 Task: Research Airbnb options in Marina Horka, Belarus from 8th November, 2023 to 16th November, 2023 for 2 adults.1  bedroom having 1 bed and 1 bathroom. Property type can be hotel. Amenities needed are: washing machine. Look for 4 properties as per requirement.
Action: Mouse moved to (436, 77)
Screenshot: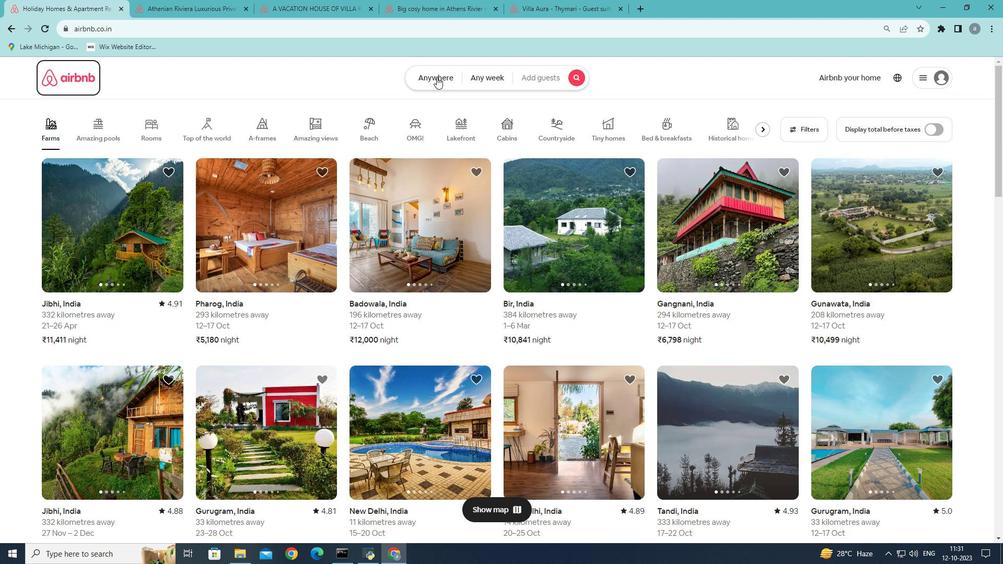 
Action: Mouse pressed left at (436, 77)
Screenshot: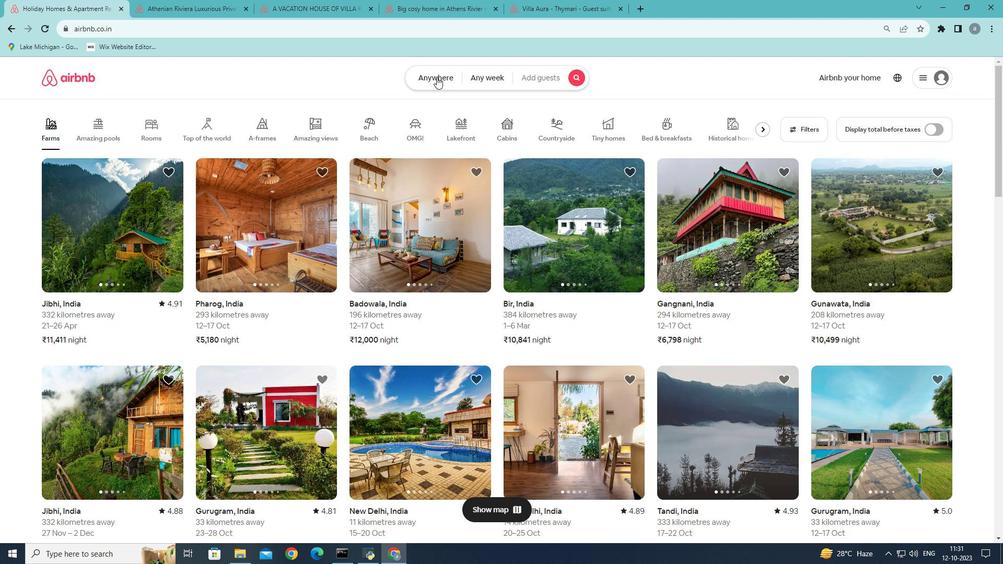 
Action: Mouse moved to (305, 119)
Screenshot: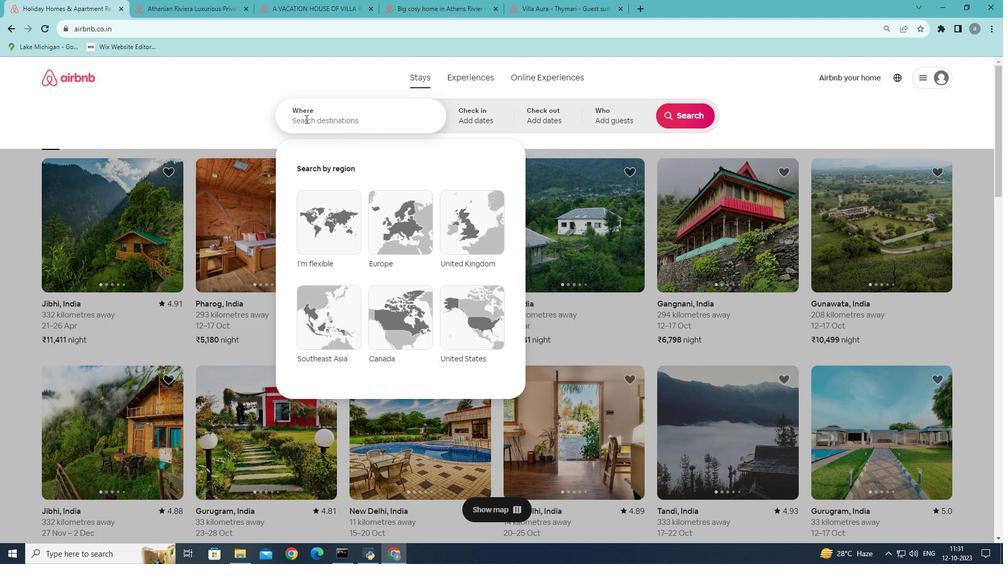 
Action: Mouse pressed left at (305, 119)
Screenshot: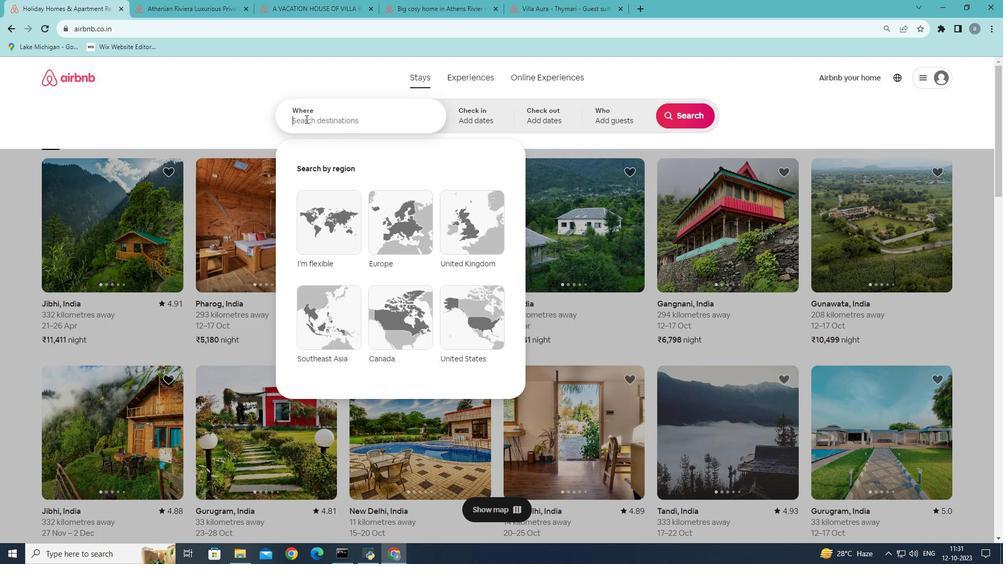 
Action: Mouse moved to (350, 110)
Screenshot: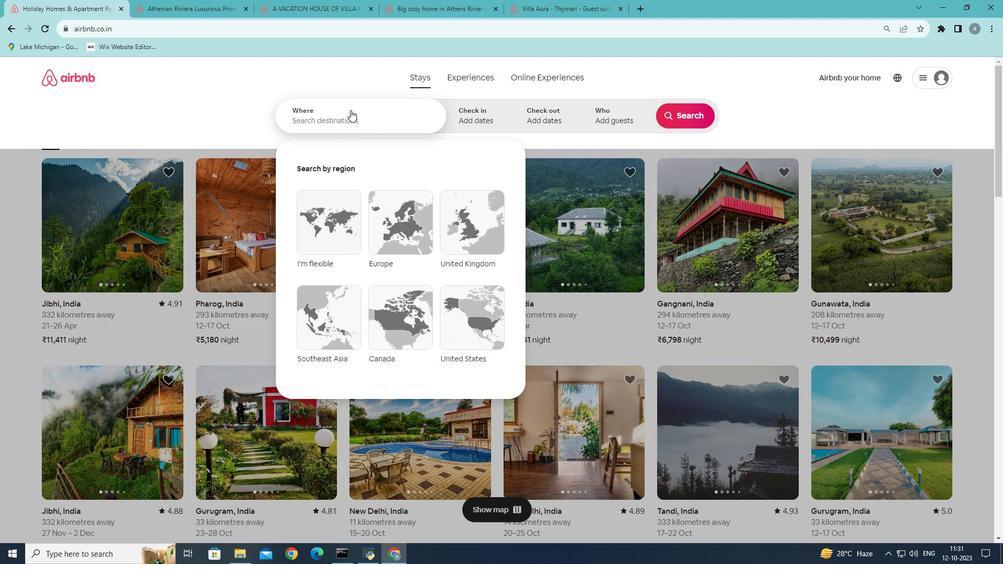 
Action: Key pressed <Key.shift><Key.shift><Key.shift>Mar<Key.space>ina<Key.space><Key.shift><Key.shift><Key.shift><Key.shift><Key.shift><Key.shift><Key.shift><Key.shift><Key.shift>Horka,
Screenshot: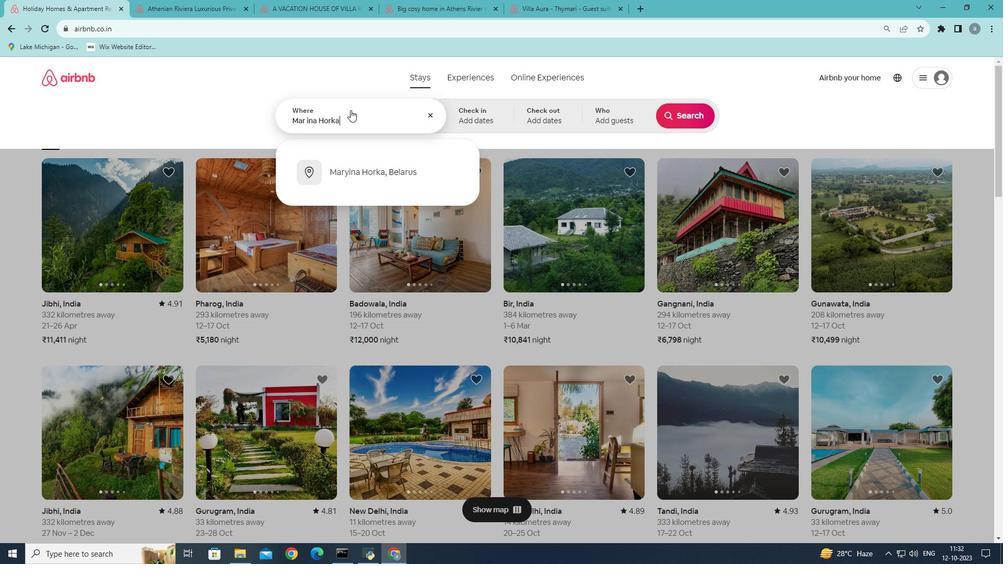 
Action: Mouse moved to (382, 173)
Screenshot: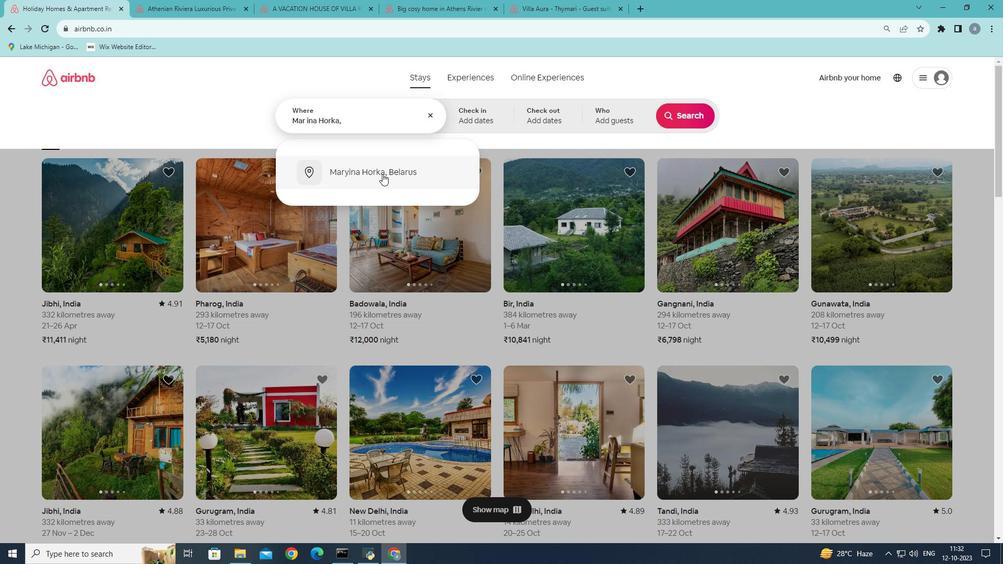 
Action: Mouse pressed left at (382, 173)
Screenshot: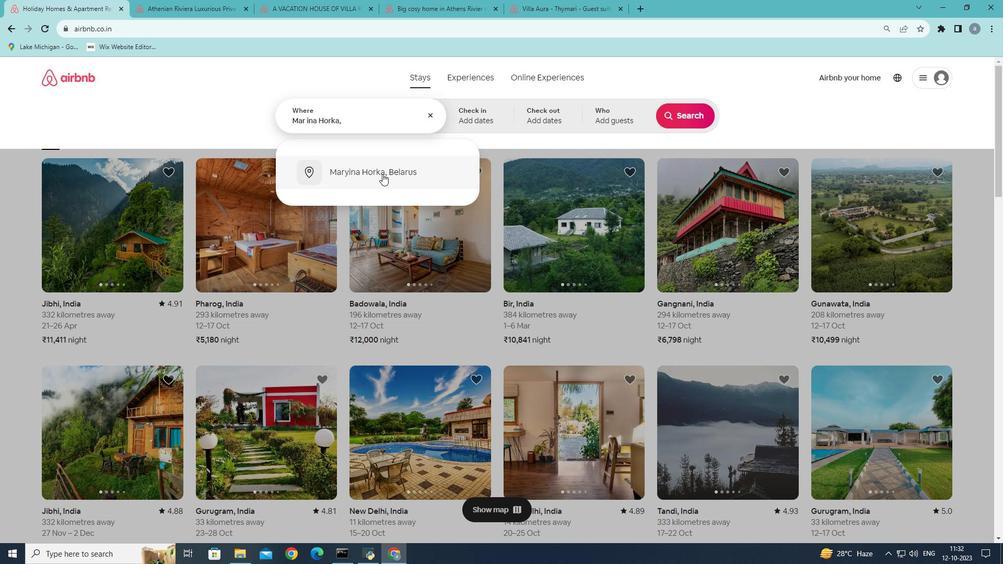 
Action: Mouse moved to (686, 201)
Screenshot: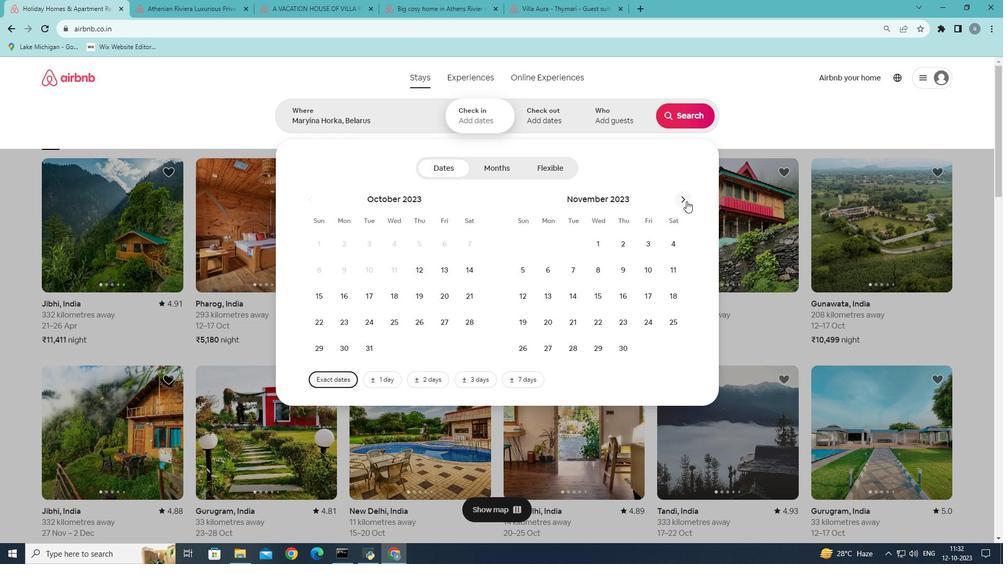 
Action: Mouse pressed left at (686, 201)
Screenshot: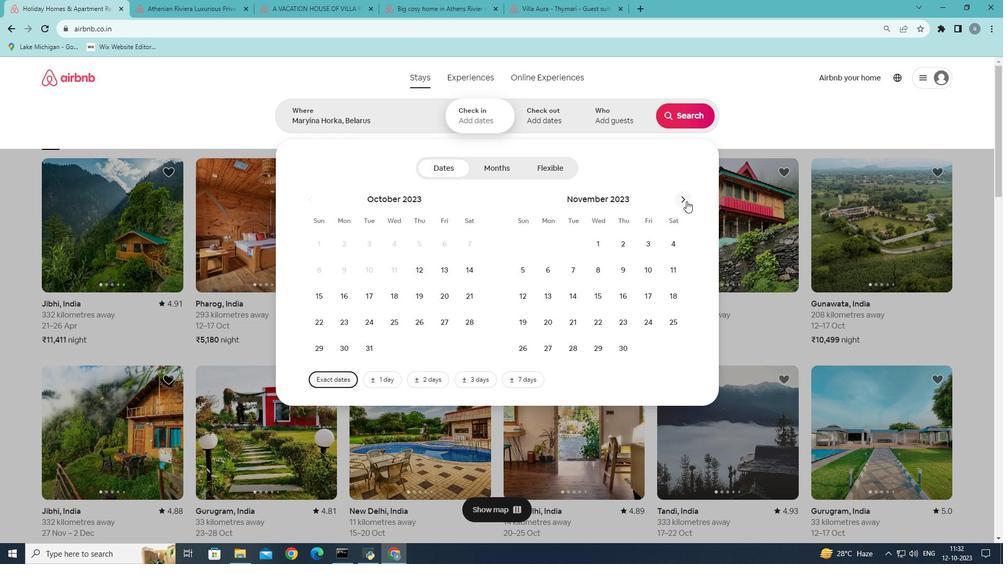 
Action: Mouse moved to (398, 272)
Screenshot: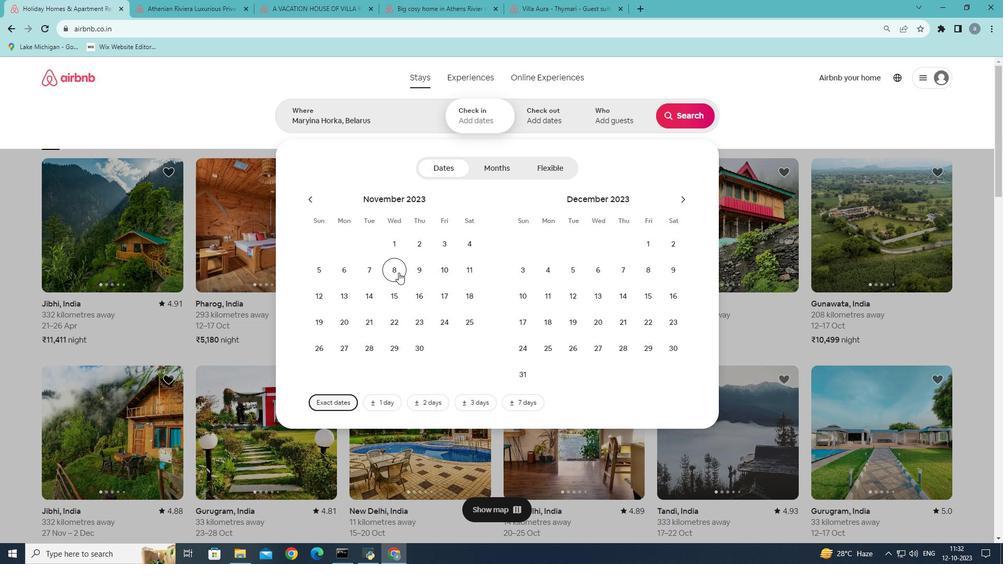 
Action: Mouse pressed left at (398, 272)
Screenshot: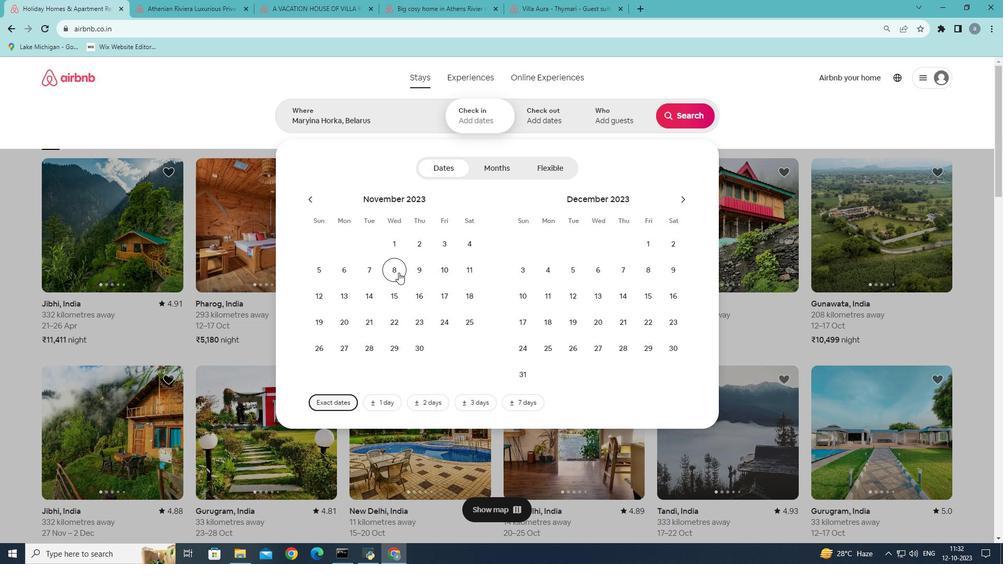 
Action: Mouse moved to (424, 294)
Screenshot: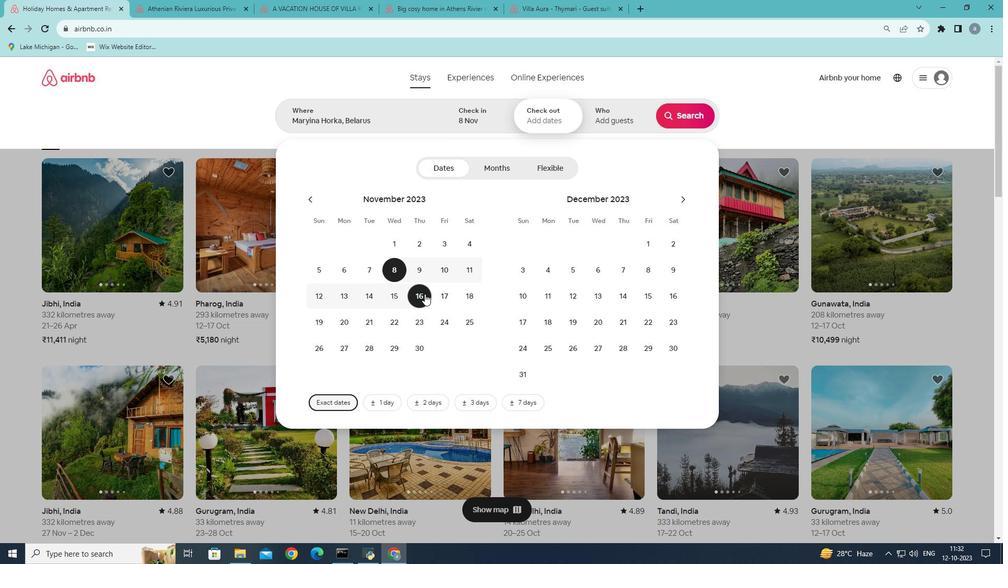 
Action: Mouse pressed left at (424, 294)
Screenshot: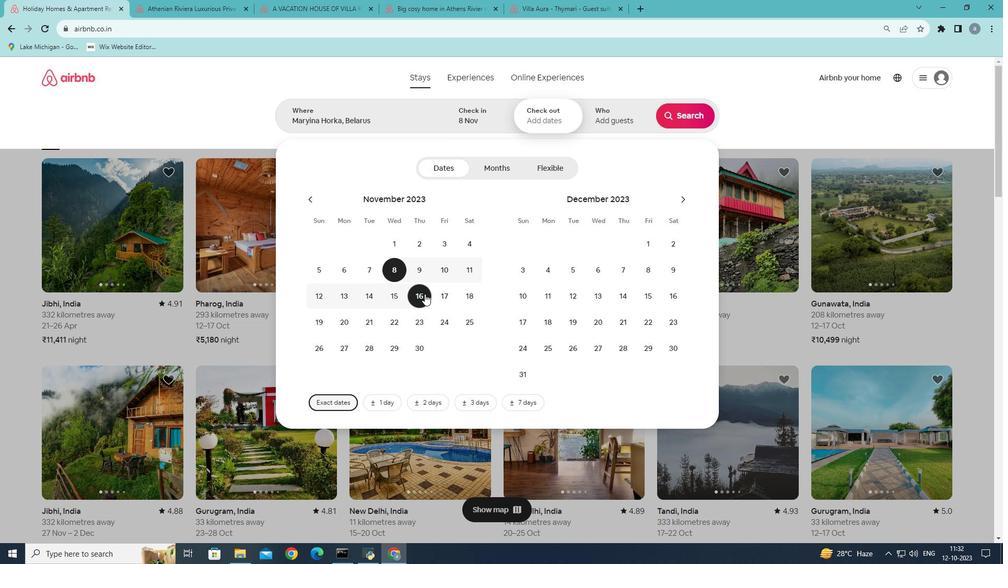 
Action: Mouse moved to (630, 121)
Screenshot: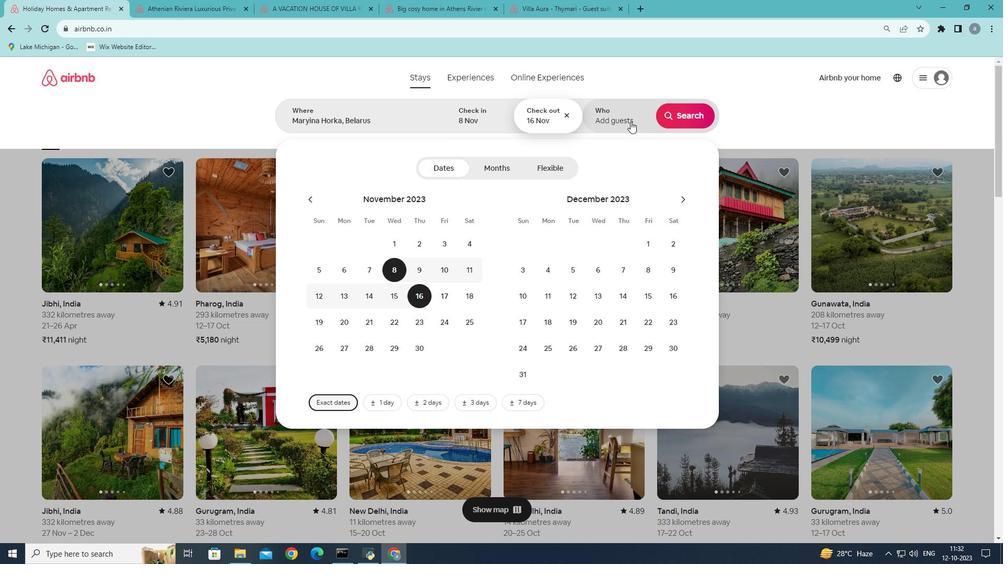 
Action: Mouse pressed left at (630, 121)
Screenshot: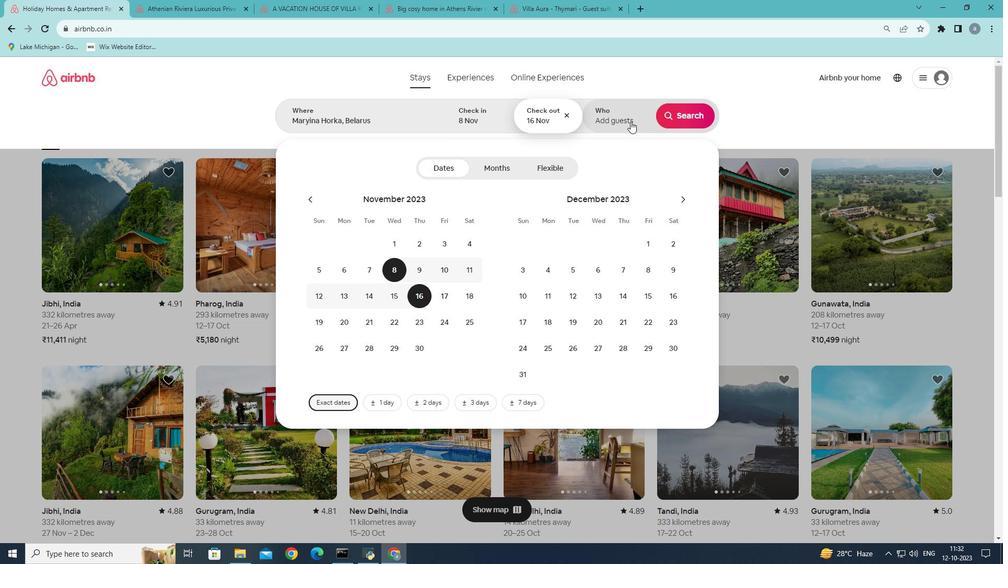 
Action: Mouse moved to (686, 170)
Screenshot: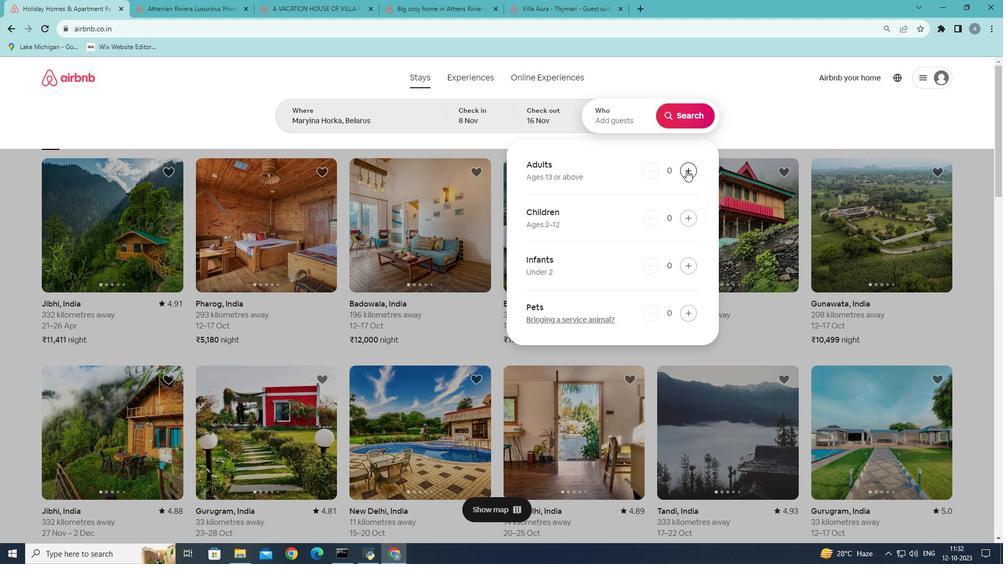 
Action: Mouse pressed left at (686, 170)
Screenshot: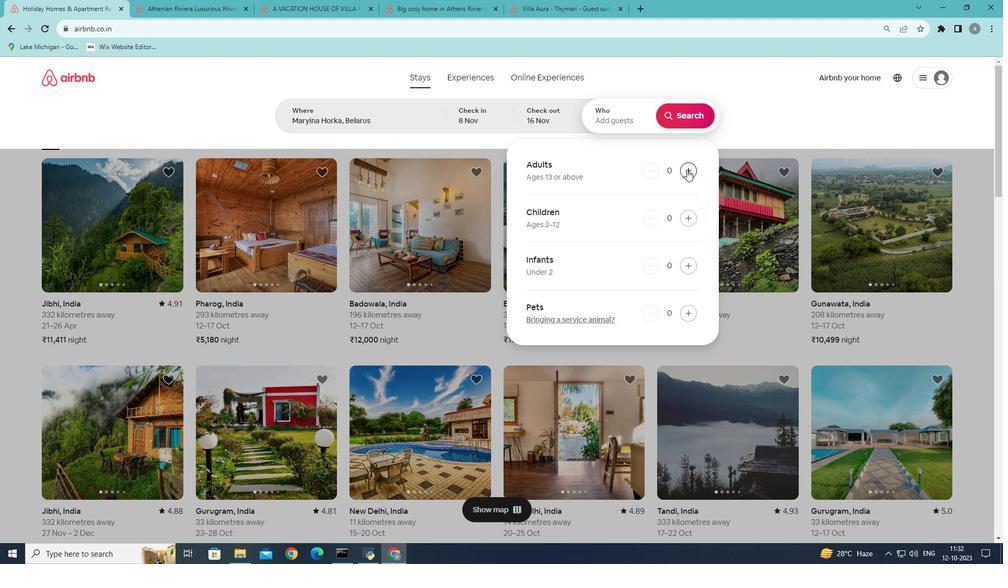 
Action: Mouse moved to (687, 169)
Screenshot: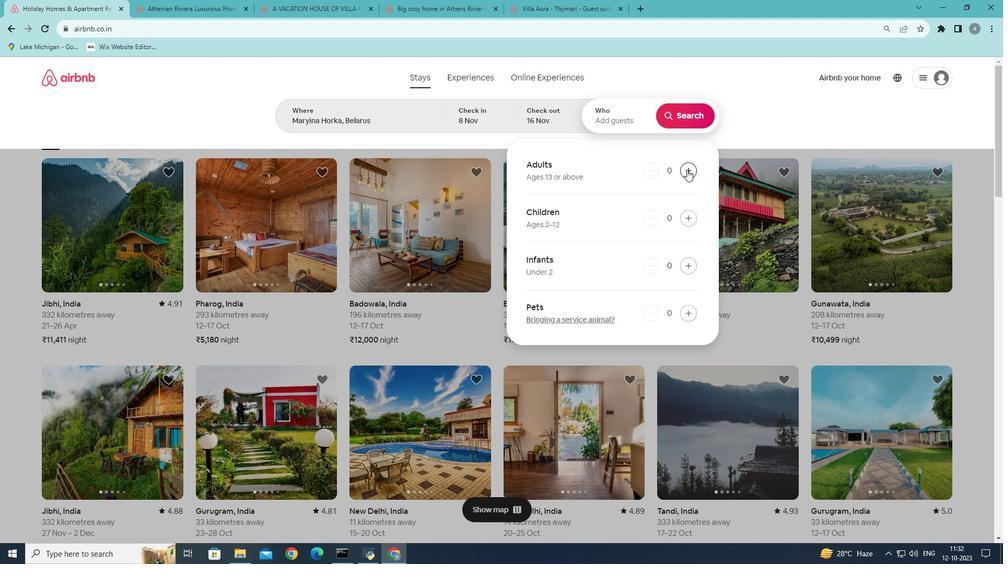 
Action: Mouse pressed left at (687, 169)
Screenshot: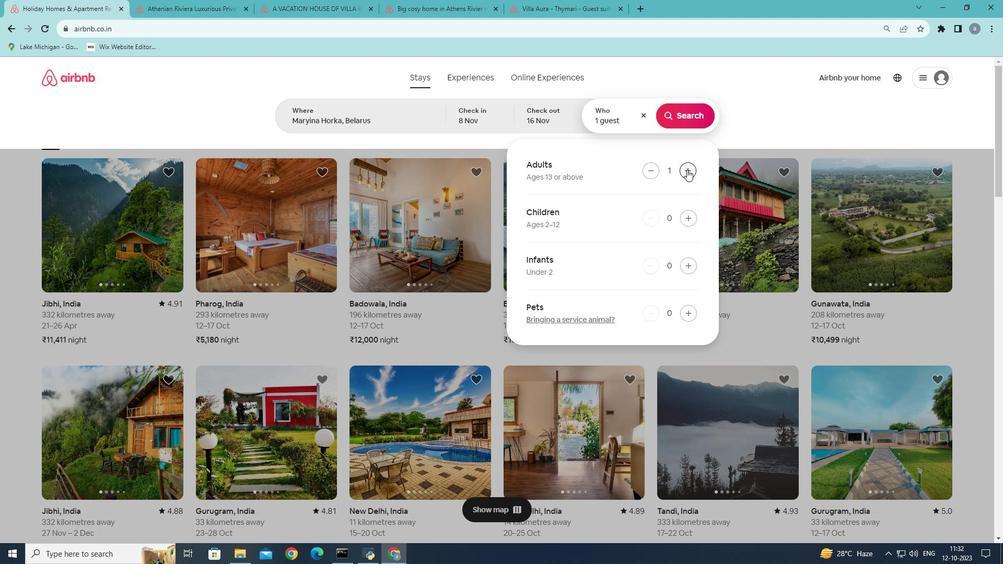 
Action: Mouse moved to (695, 117)
Screenshot: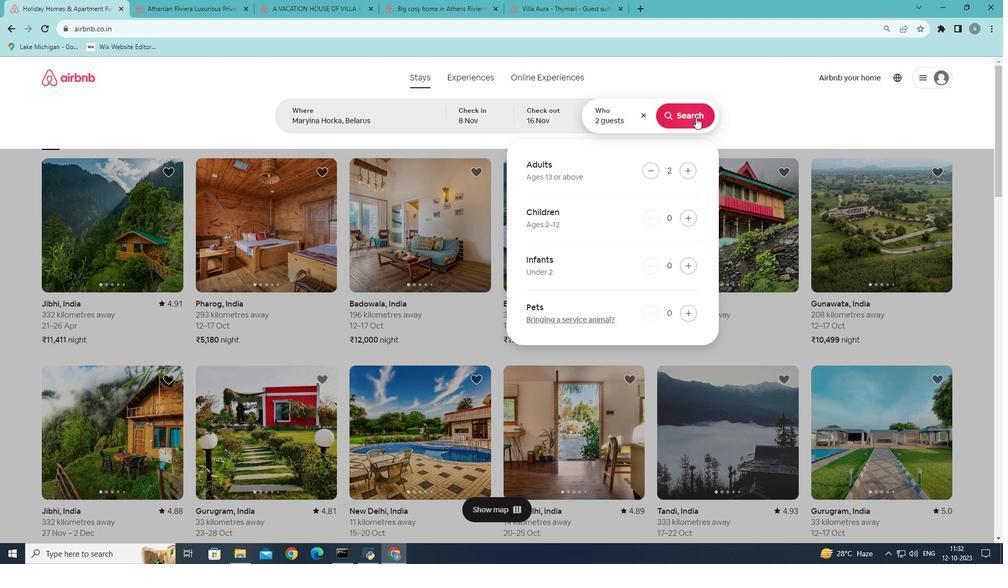 
Action: Mouse pressed left at (695, 117)
Screenshot: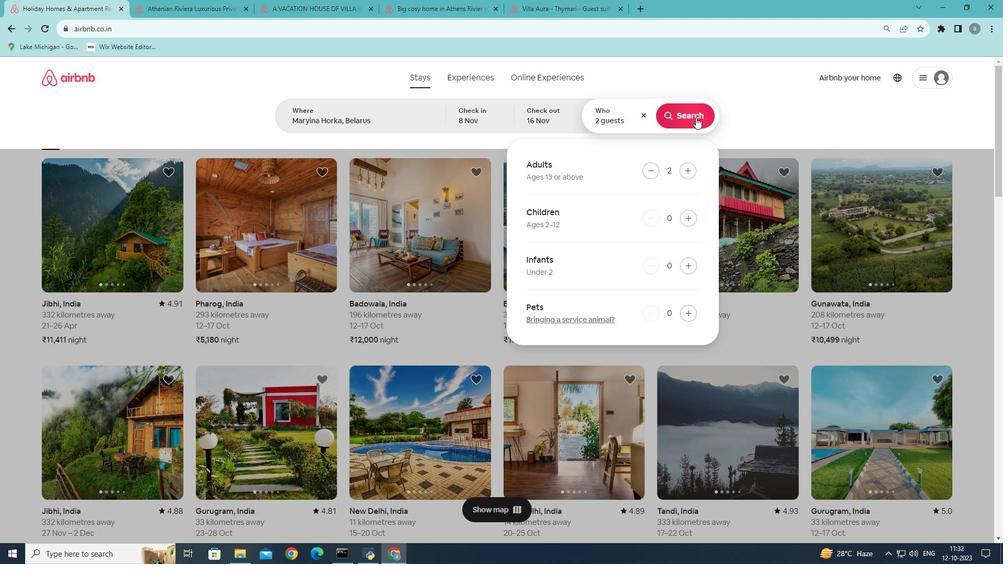 
Action: Mouse moved to (841, 123)
Screenshot: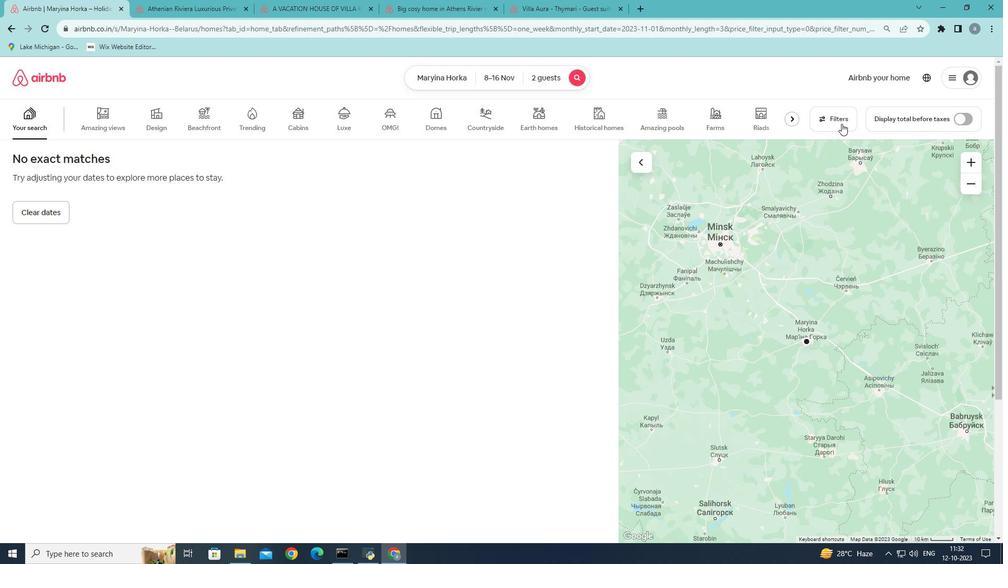 
Action: Mouse pressed left at (841, 123)
Screenshot: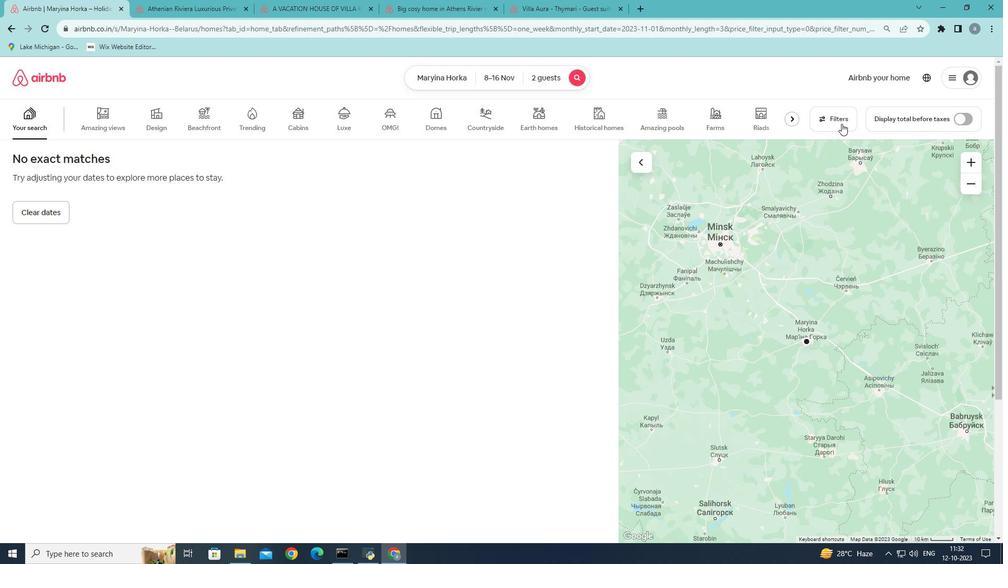 
Action: Mouse moved to (377, 411)
Screenshot: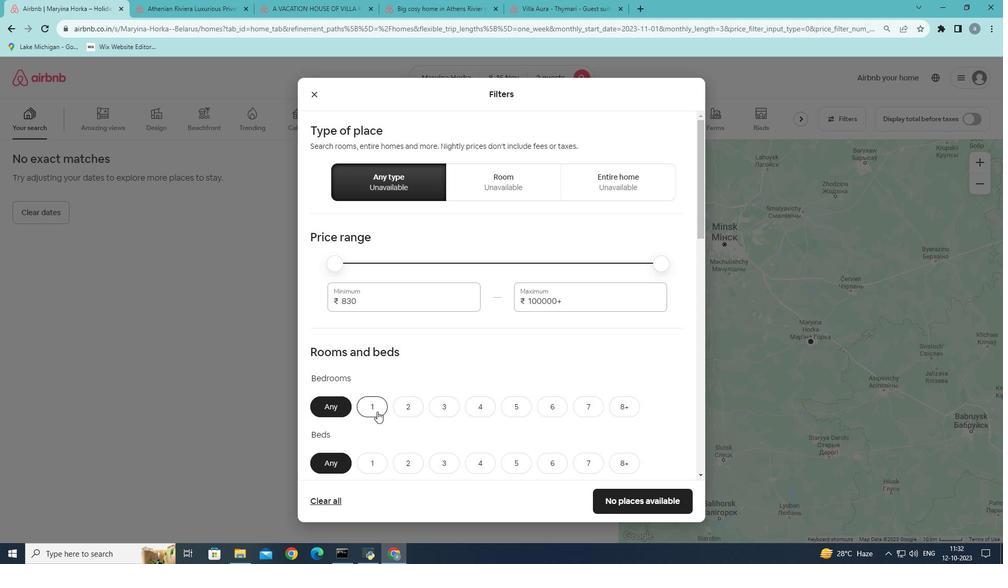 
Action: Mouse pressed left at (377, 411)
Screenshot: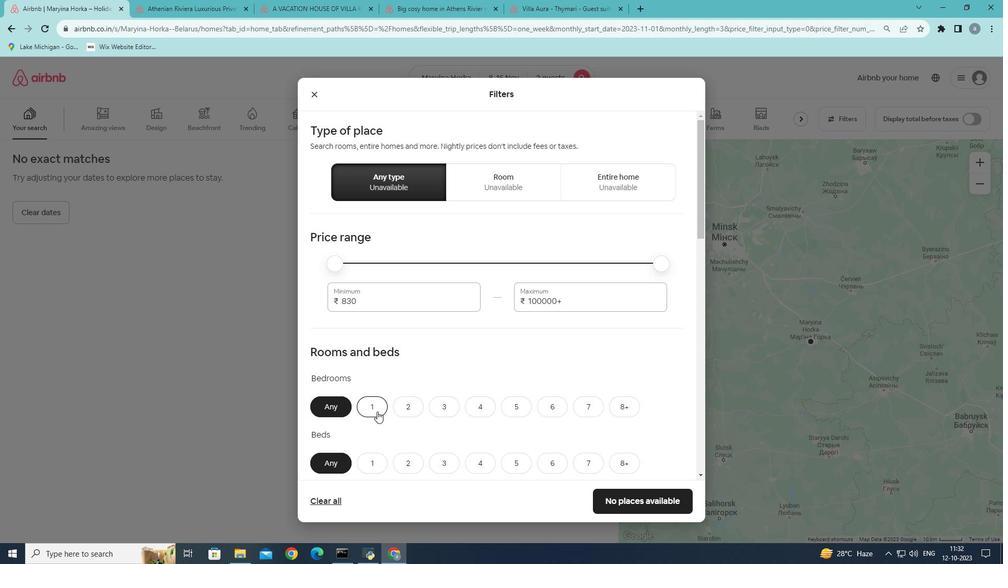 
Action: Mouse moved to (428, 385)
Screenshot: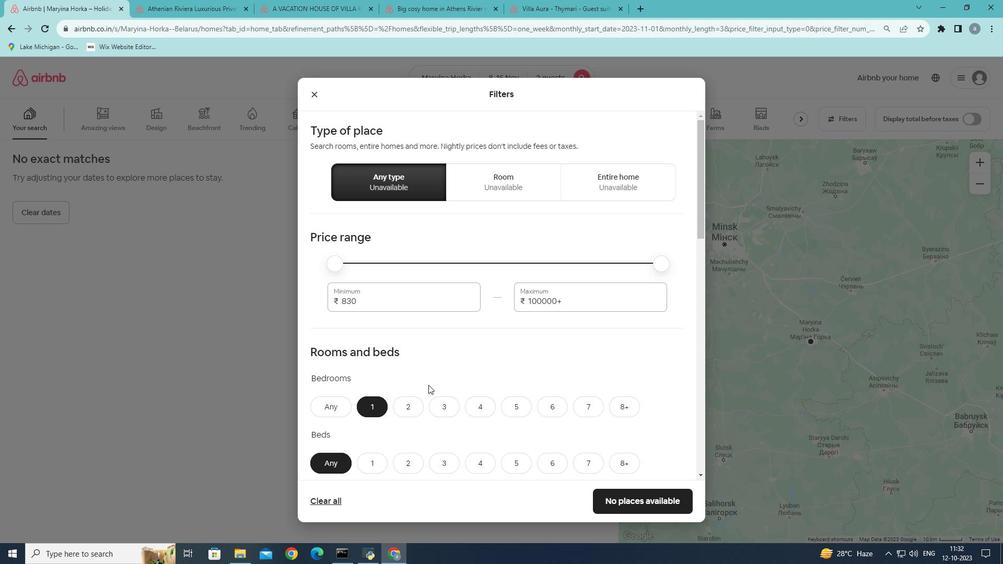 
Action: Mouse scrolled (428, 384) with delta (0, 0)
Screenshot: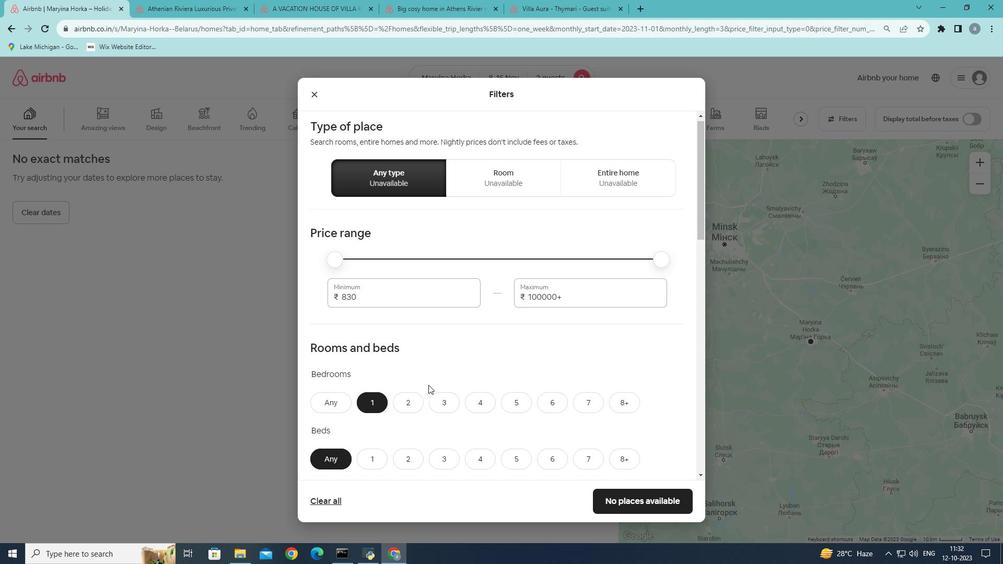 
Action: Mouse scrolled (428, 384) with delta (0, 0)
Screenshot: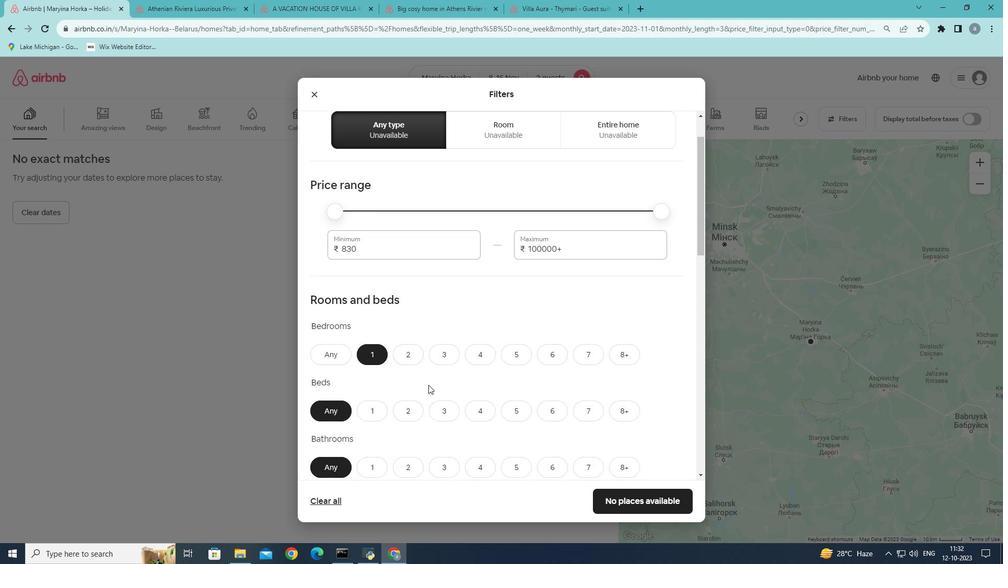 
Action: Mouse moved to (378, 360)
Screenshot: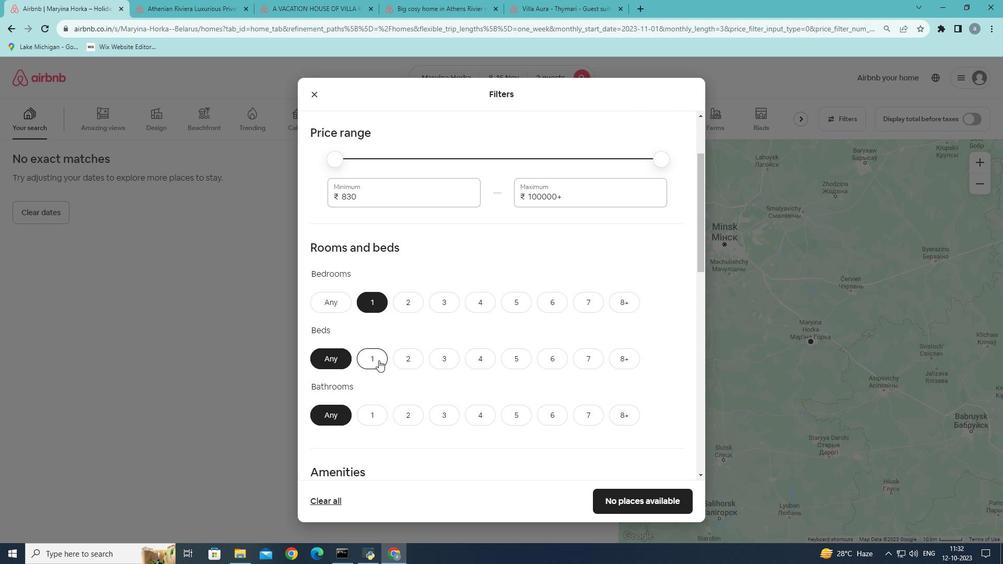 
Action: Mouse pressed left at (378, 360)
Screenshot: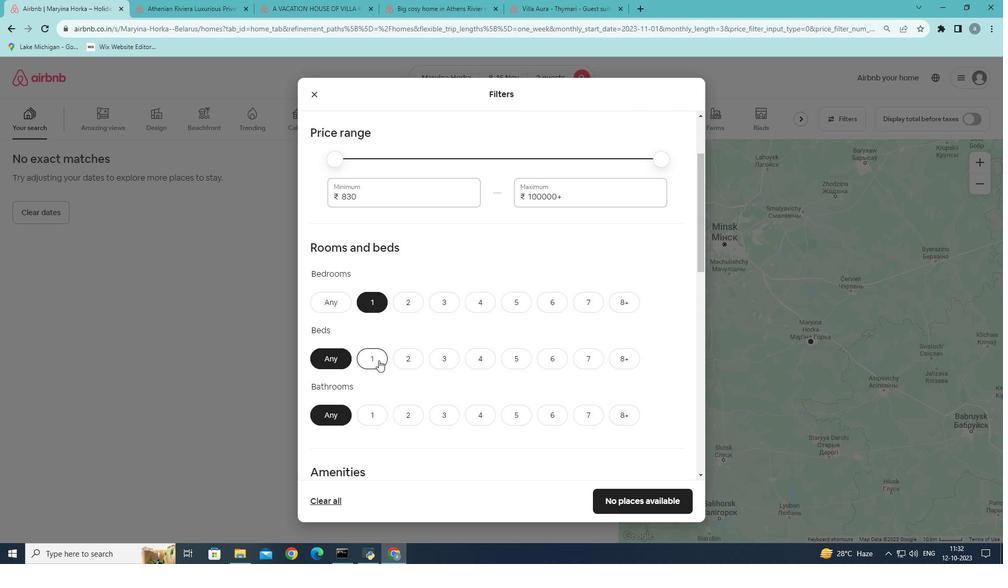 
Action: Mouse moved to (375, 415)
Screenshot: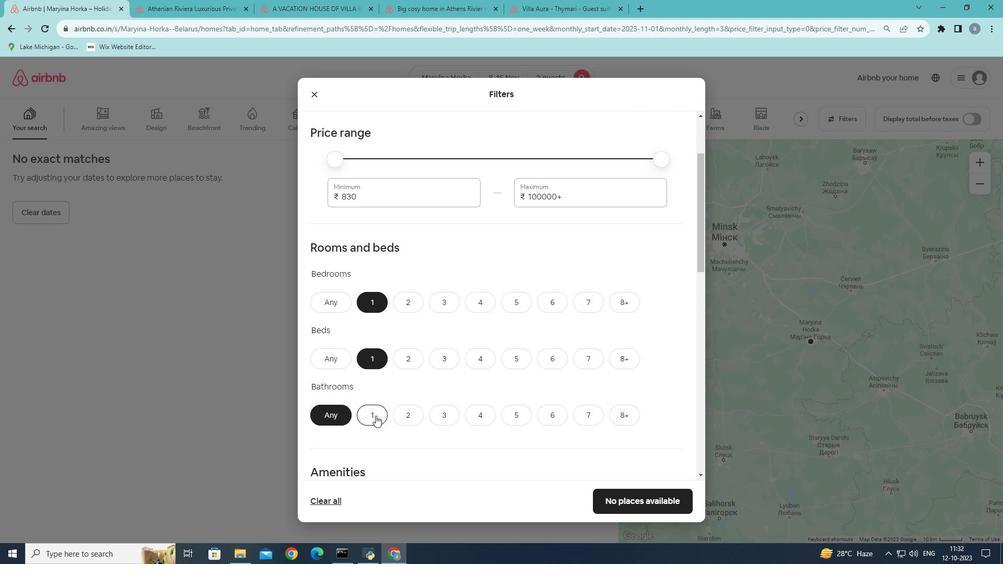 
Action: Mouse pressed left at (375, 415)
Screenshot: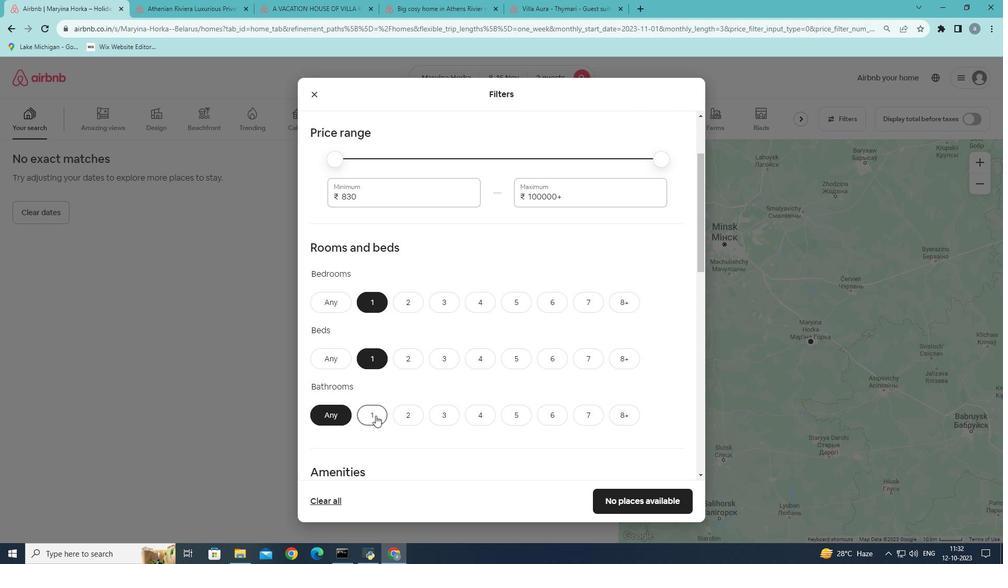 
Action: Mouse moved to (474, 384)
Screenshot: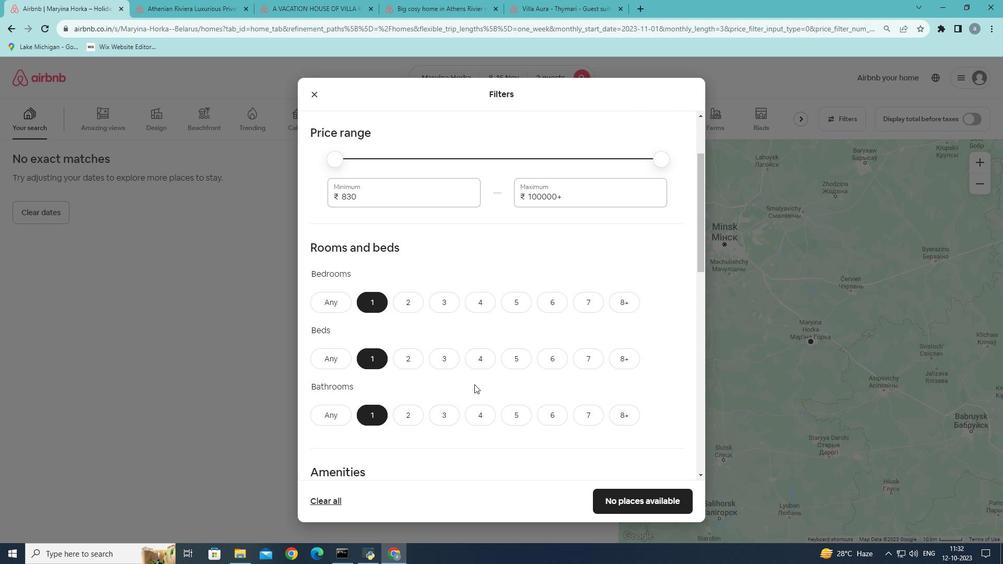 
Action: Mouse scrolled (474, 384) with delta (0, 0)
Screenshot: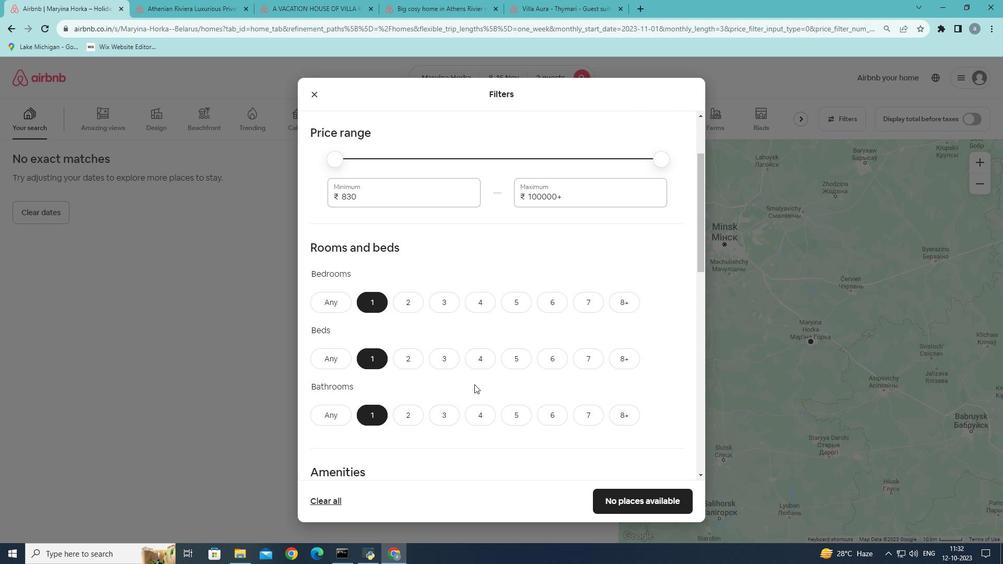 
Action: Mouse scrolled (474, 384) with delta (0, 0)
Screenshot: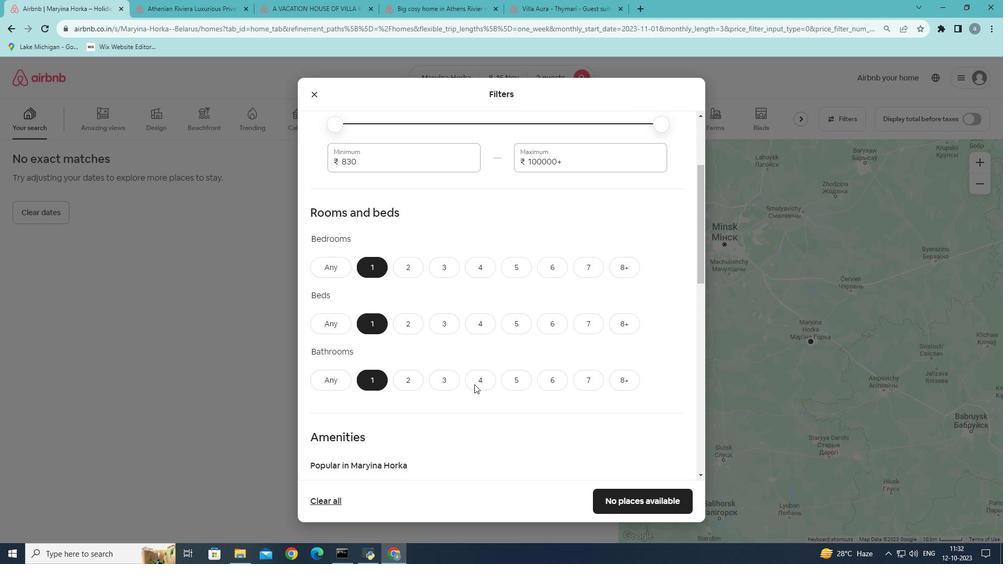 
Action: Mouse scrolled (474, 384) with delta (0, 0)
Screenshot: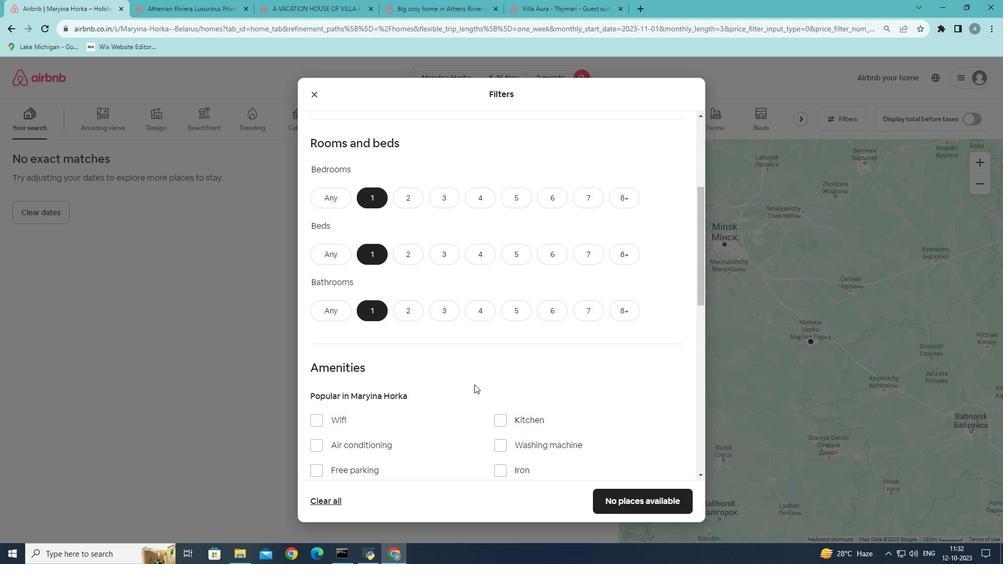 
Action: Mouse moved to (475, 383)
Screenshot: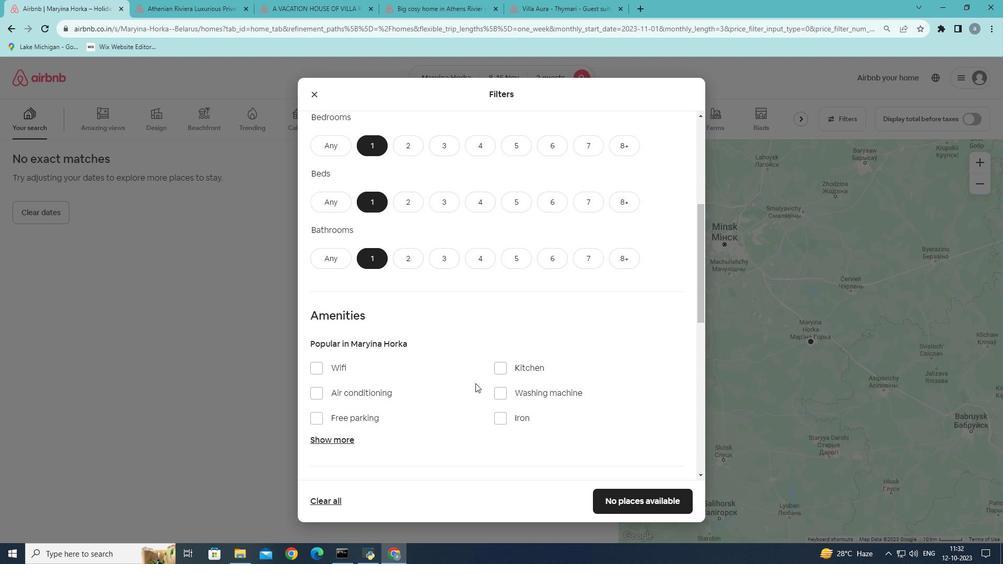 
Action: Mouse scrolled (475, 382) with delta (0, 0)
Screenshot: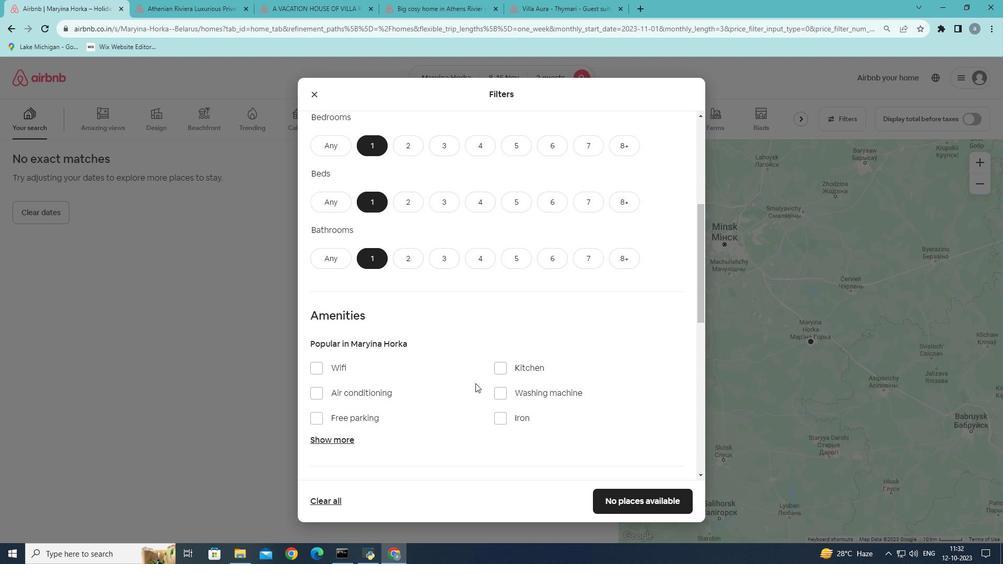 
Action: Mouse scrolled (475, 382) with delta (0, 0)
Screenshot: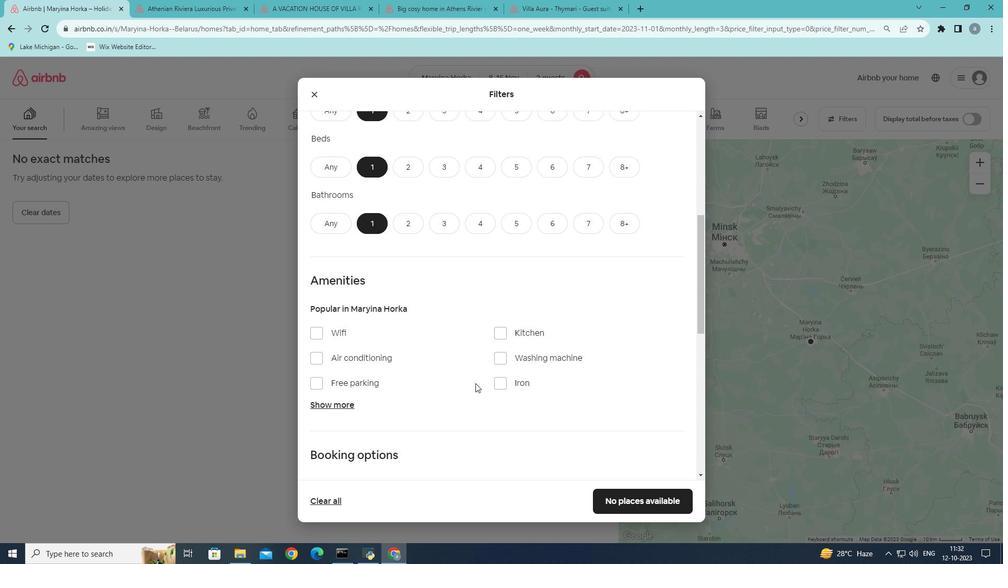 
Action: Mouse scrolled (475, 382) with delta (0, 0)
Screenshot: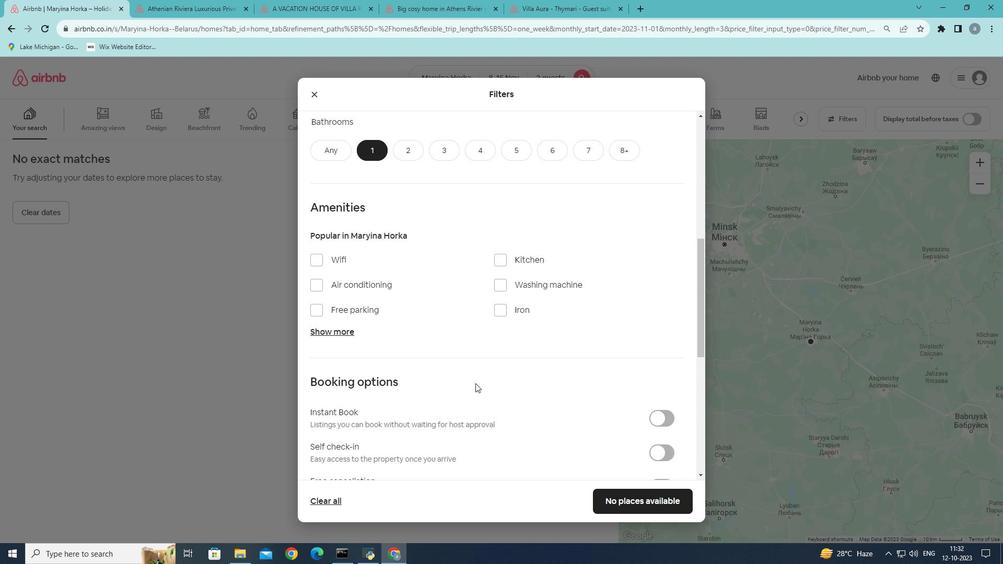 
Action: Mouse scrolled (475, 382) with delta (0, 0)
Screenshot: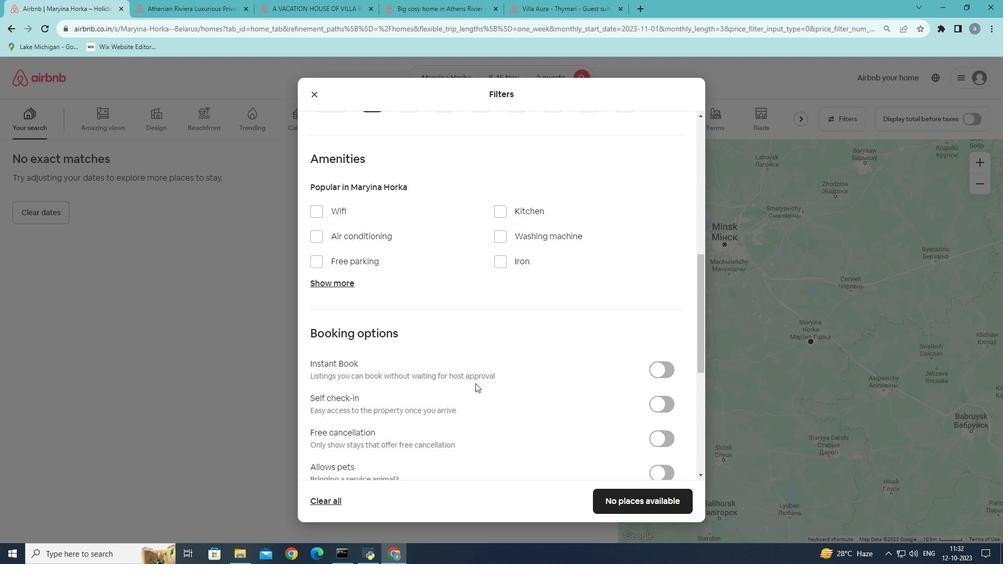 
Action: Mouse scrolled (475, 382) with delta (0, 0)
Screenshot: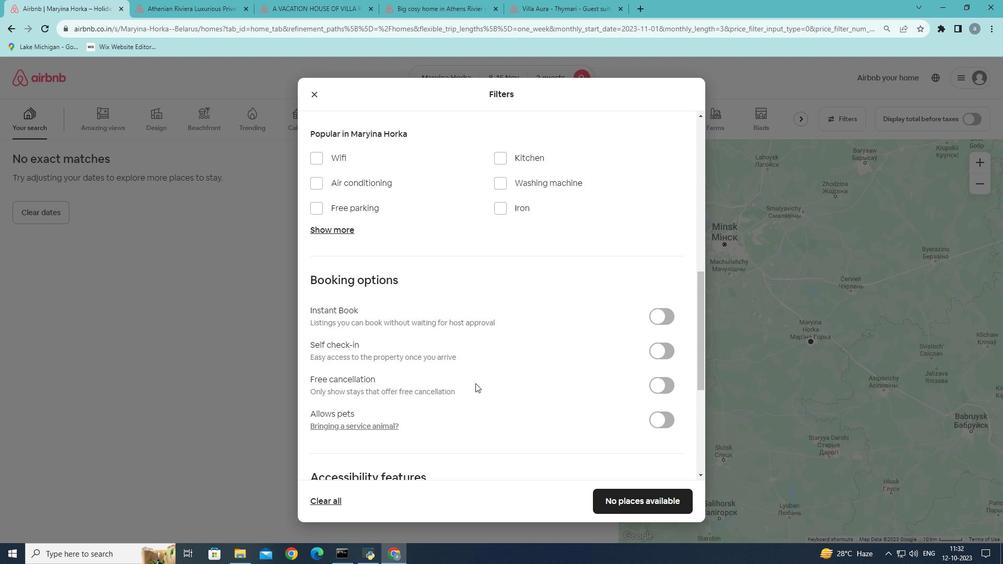 
Action: Mouse moved to (475, 383)
Screenshot: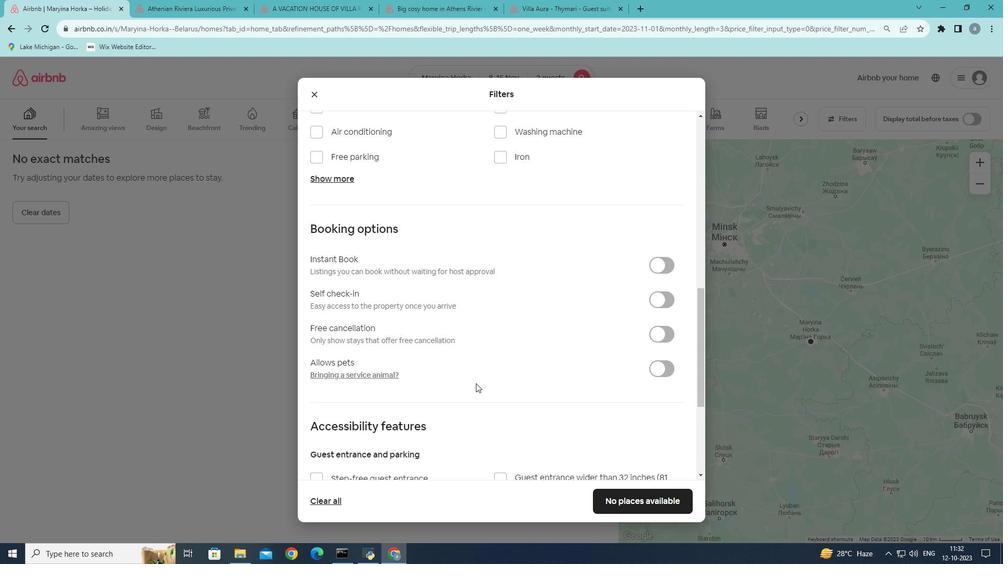 
Action: Mouse scrolled (475, 384) with delta (0, 0)
Screenshot: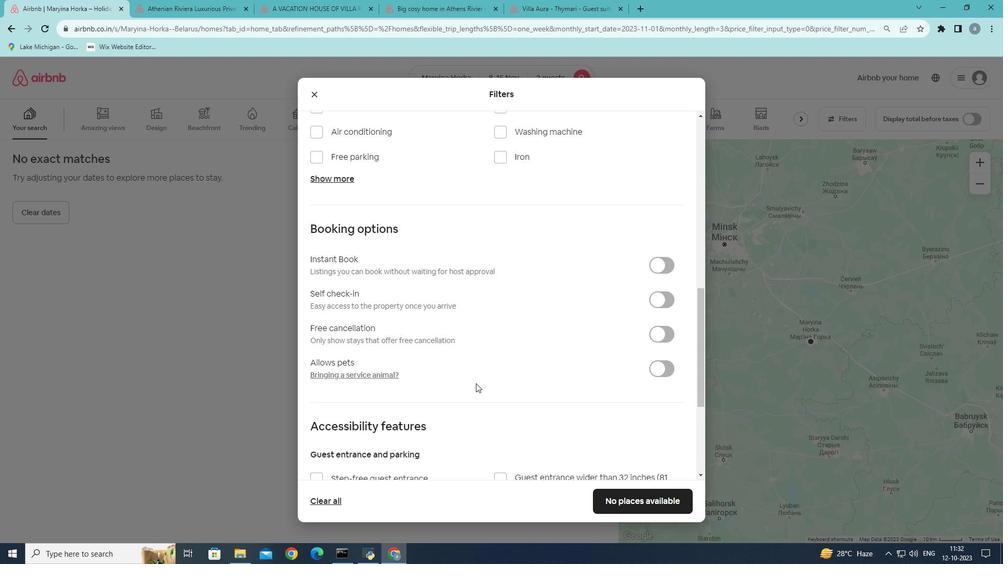 
Action: Mouse scrolled (475, 384) with delta (0, 0)
Screenshot: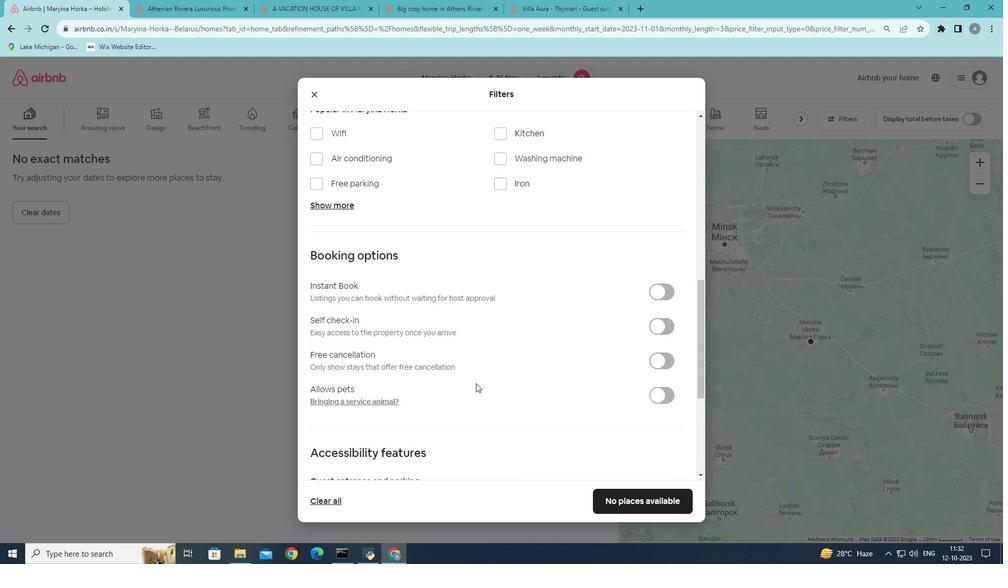 
Action: Mouse scrolled (475, 384) with delta (0, 0)
Screenshot: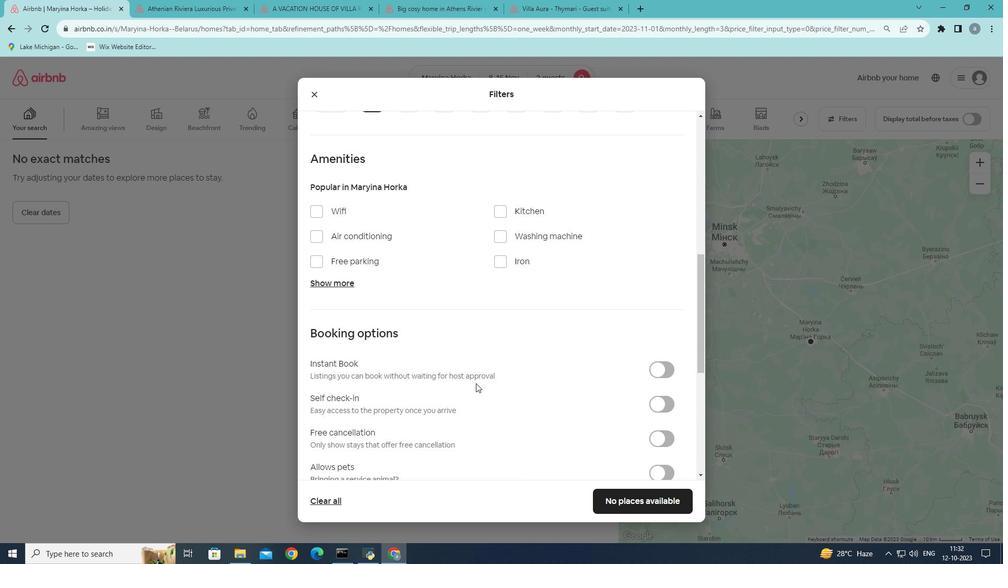
Action: Mouse scrolled (475, 384) with delta (0, 0)
Screenshot: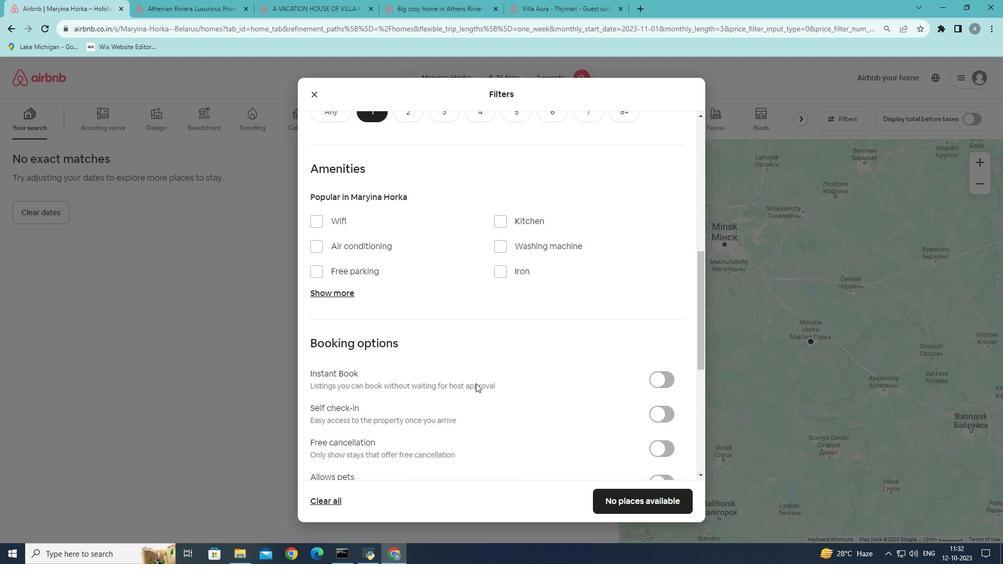 
Action: Mouse scrolled (475, 384) with delta (0, 0)
Screenshot: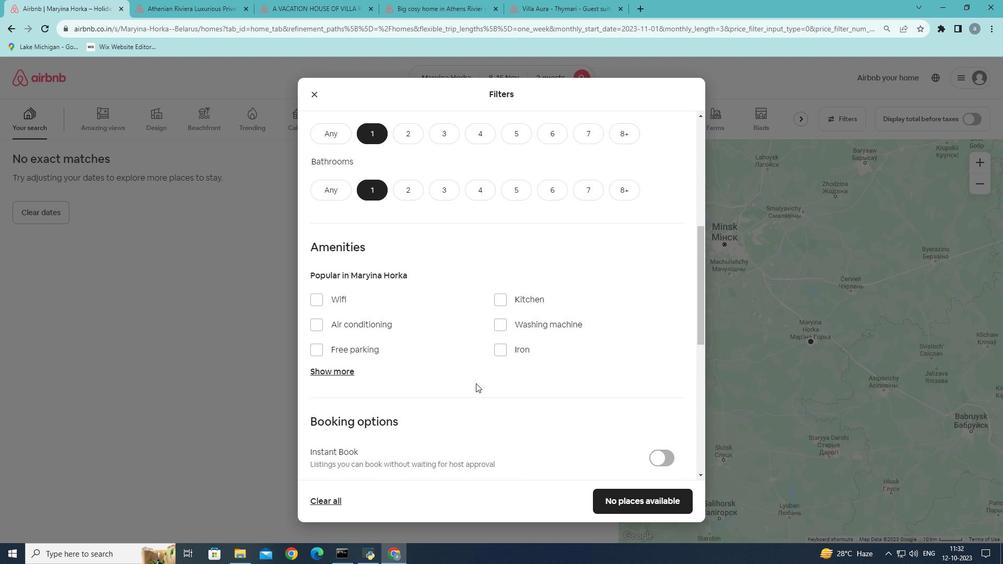 
Action: Mouse moved to (501, 392)
Screenshot: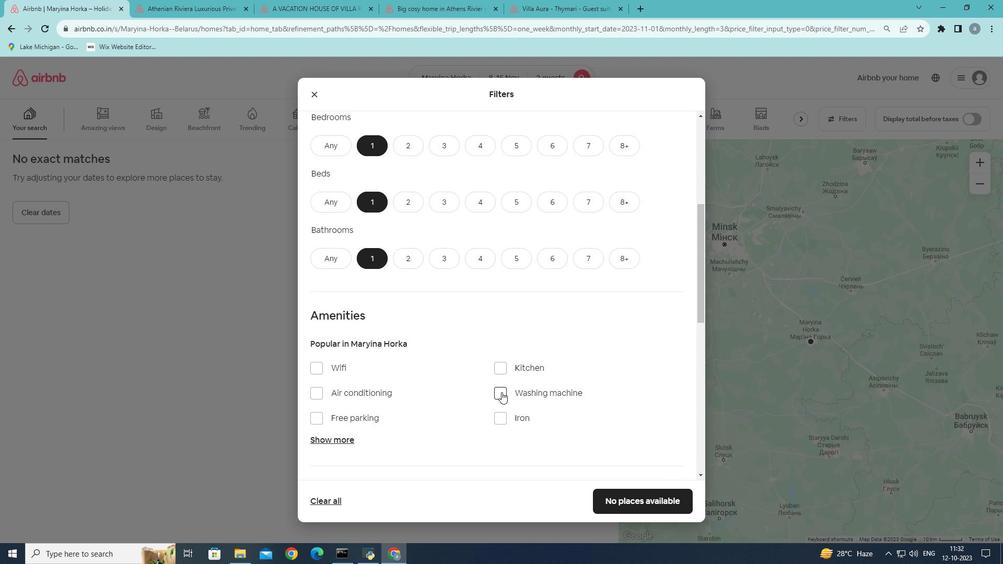 
Action: Mouse pressed left at (501, 392)
Screenshot: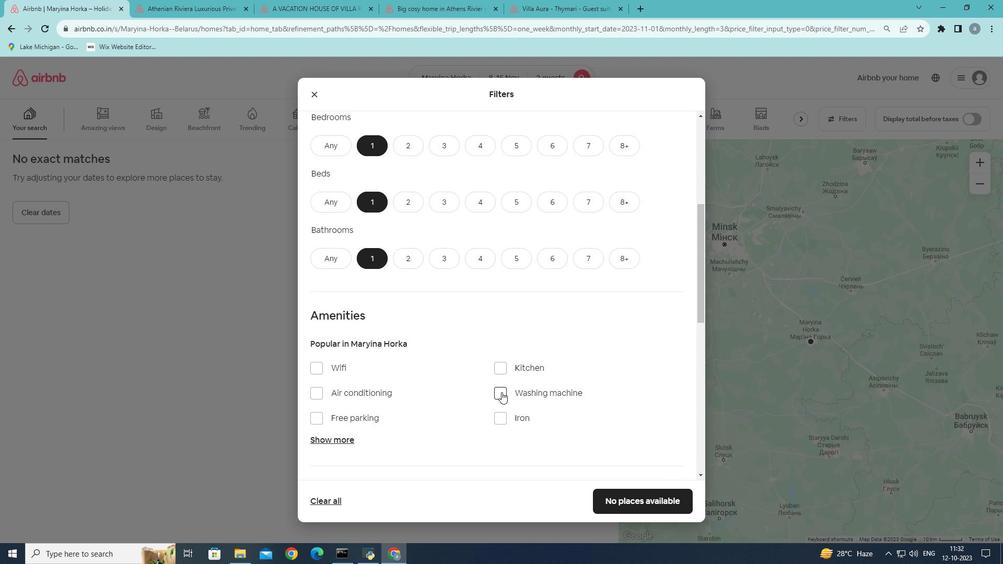 
Action: Mouse moved to (443, 390)
Screenshot: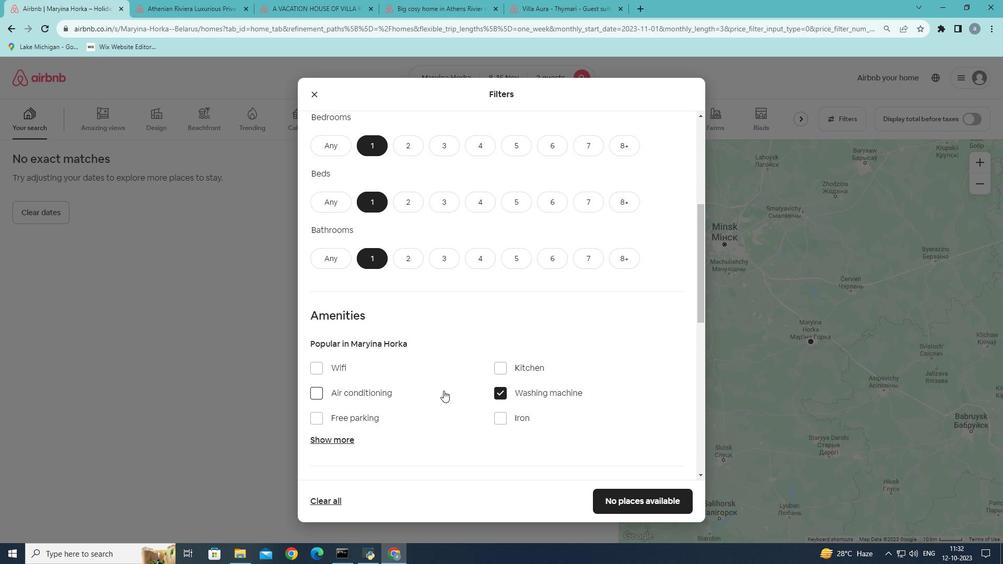 
Action: Mouse scrolled (443, 390) with delta (0, 0)
Screenshot: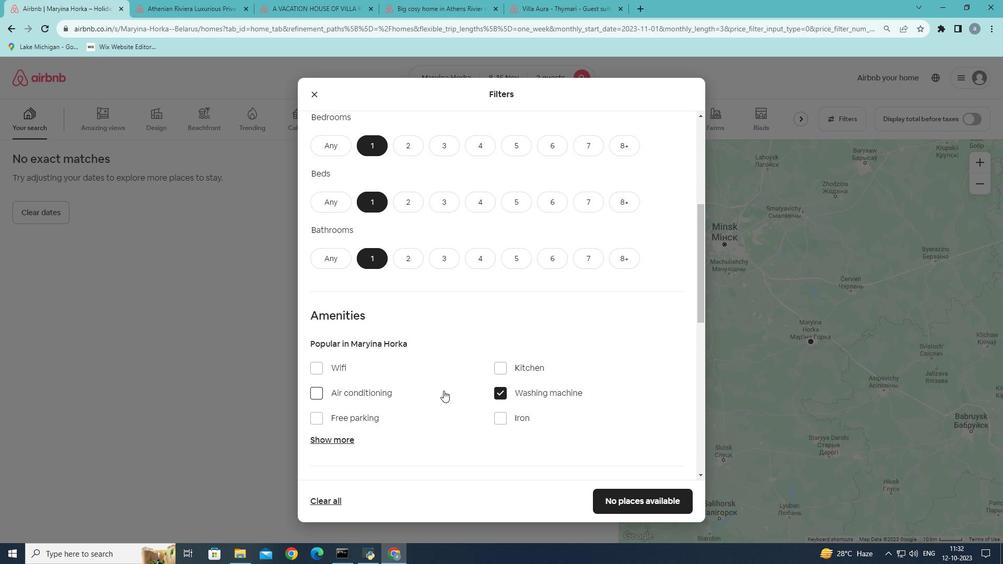 
Action: Mouse scrolled (443, 390) with delta (0, 0)
Screenshot: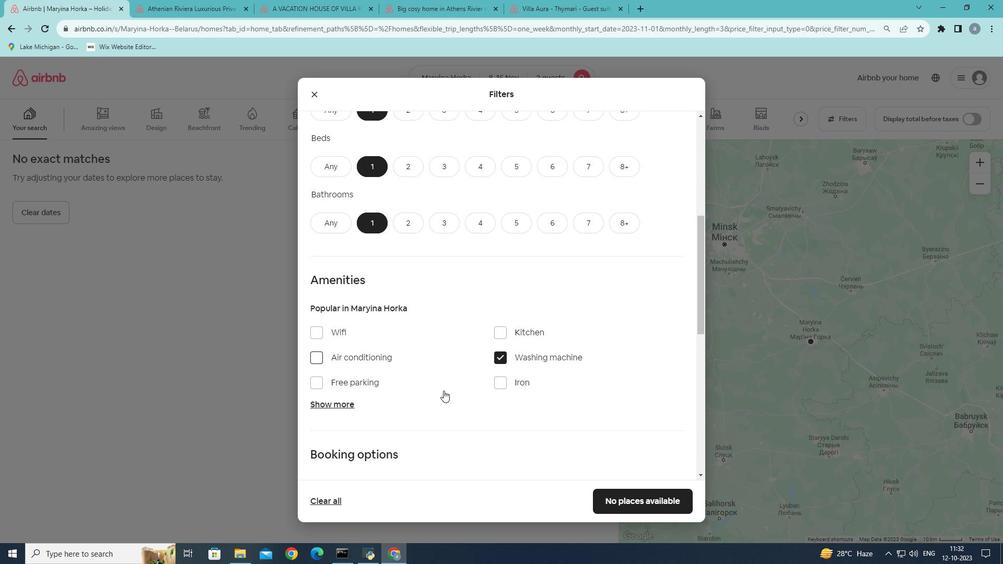 
Action: Mouse scrolled (443, 390) with delta (0, 0)
Screenshot: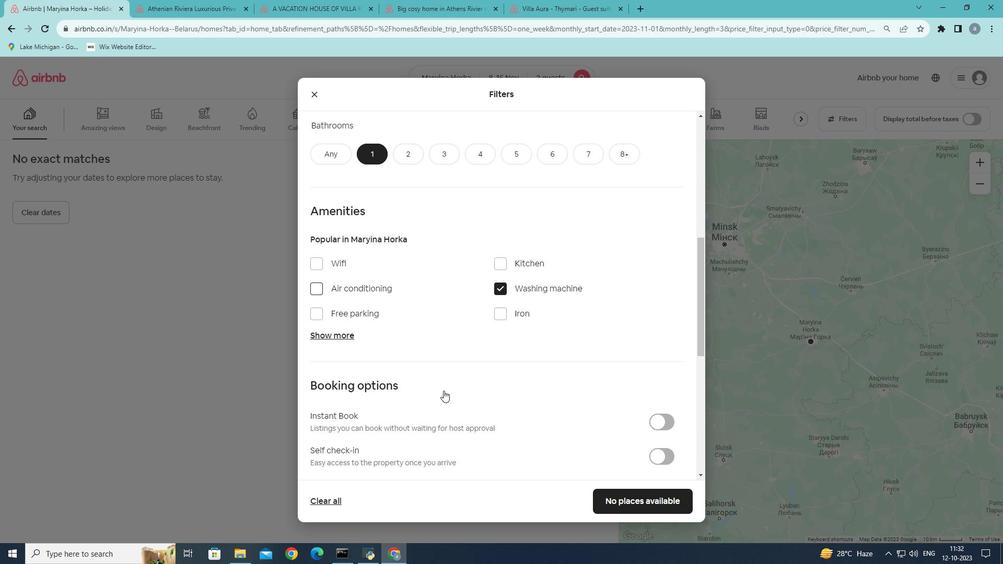 
Action: Mouse moved to (444, 388)
Screenshot: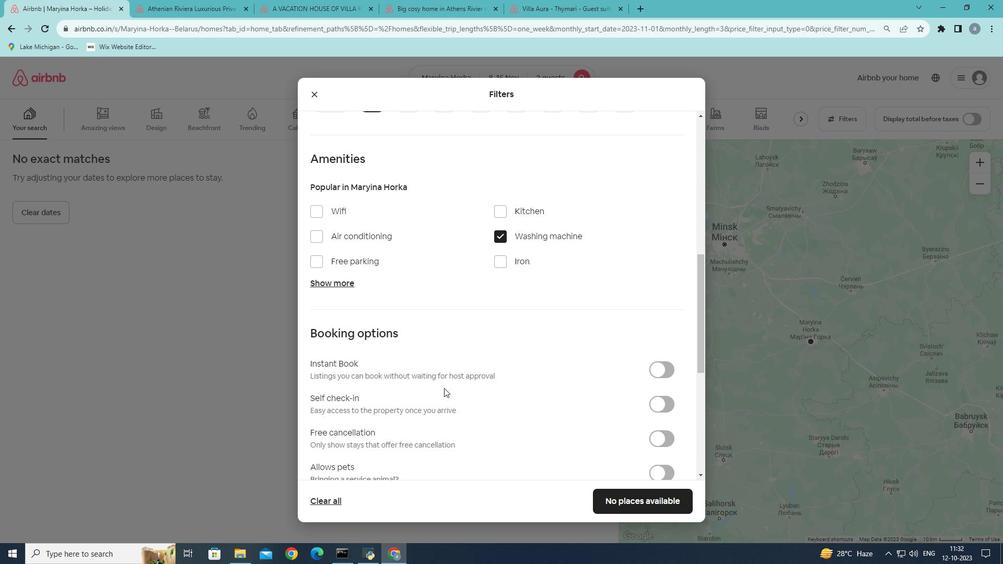 
Action: Mouse scrolled (444, 387) with delta (0, 0)
Screenshot: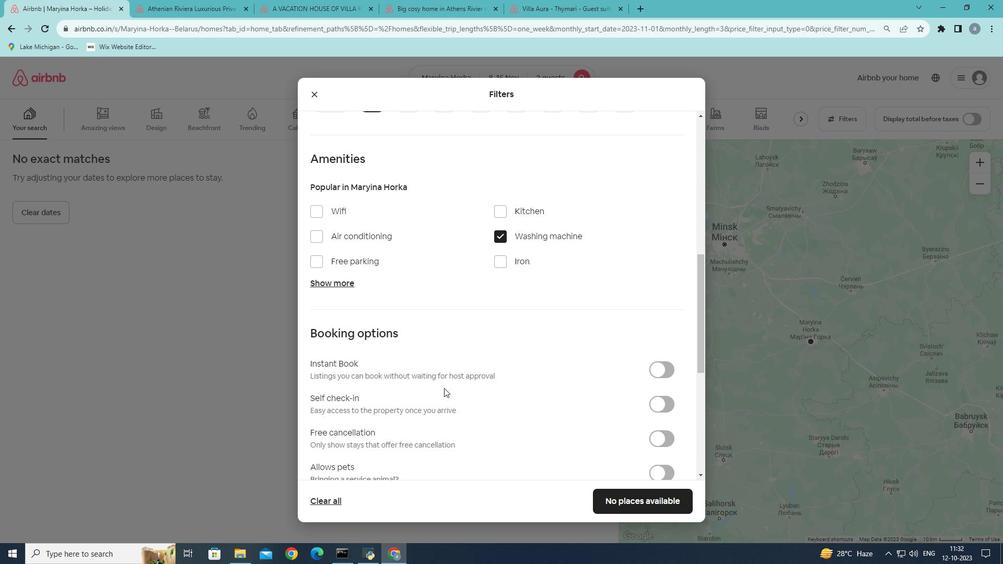 
Action: Mouse scrolled (444, 387) with delta (0, 0)
Screenshot: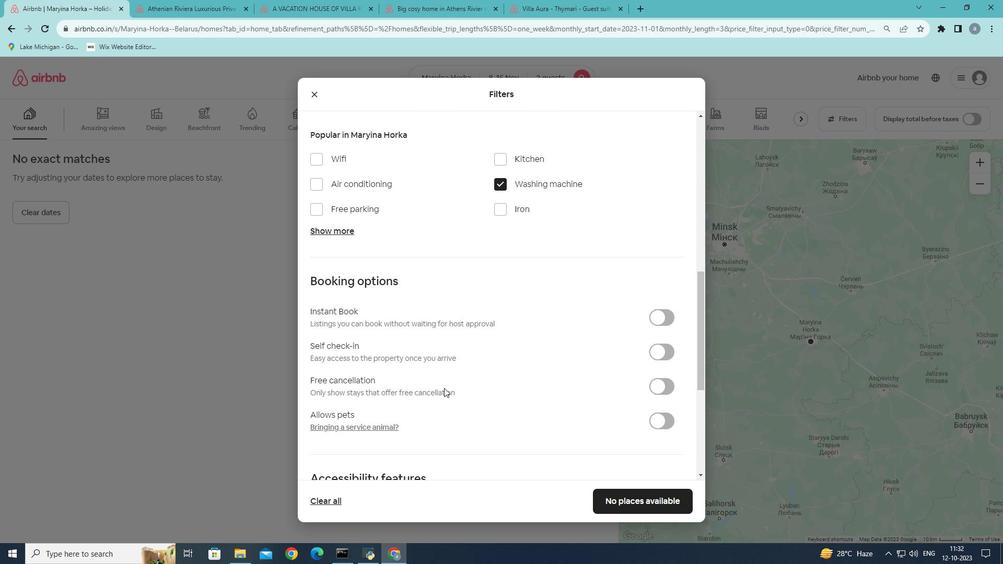 
Action: Mouse scrolled (444, 387) with delta (0, 0)
Screenshot: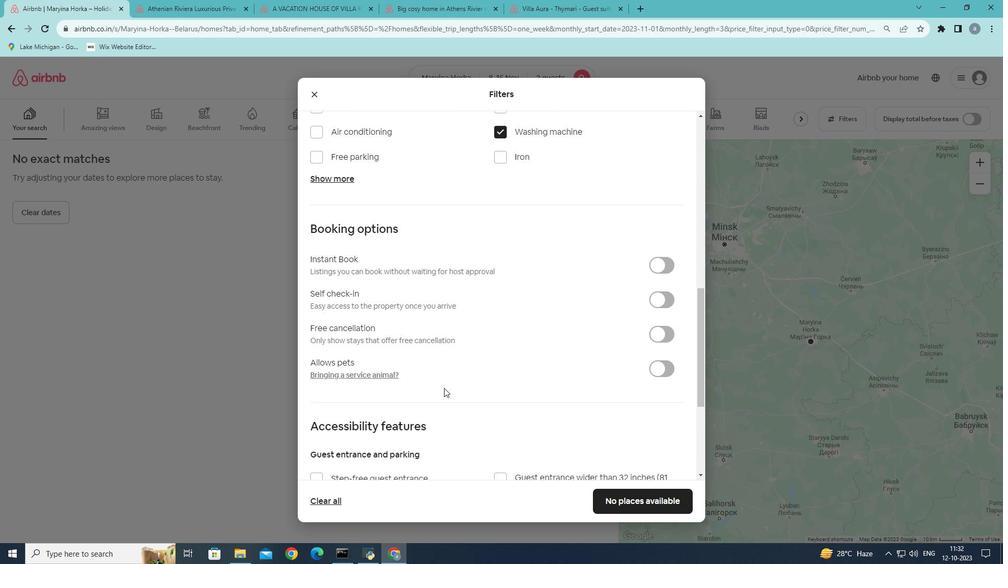 
Action: Mouse moved to (649, 501)
Screenshot: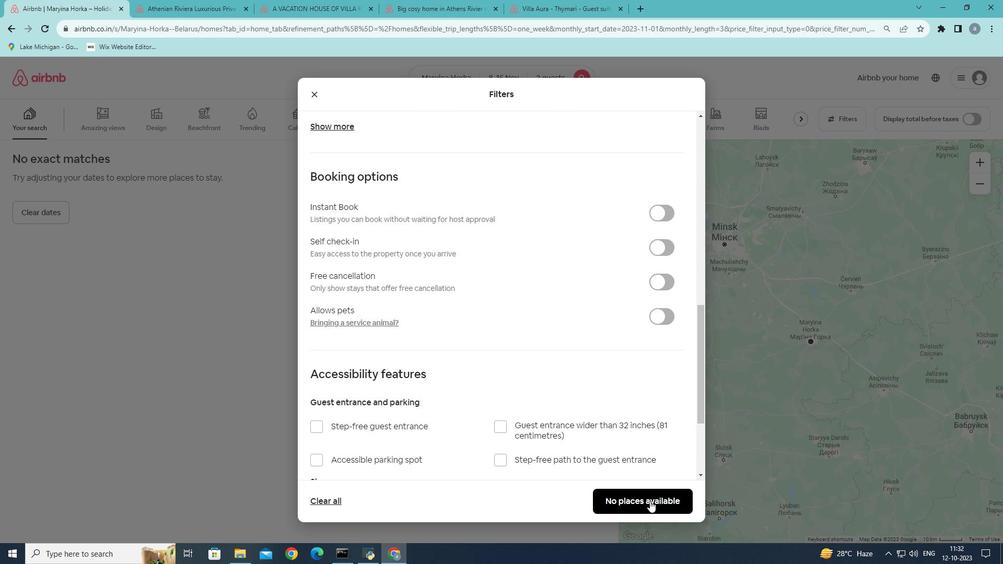 
Action: Mouse pressed left at (649, 501)
Screenshot: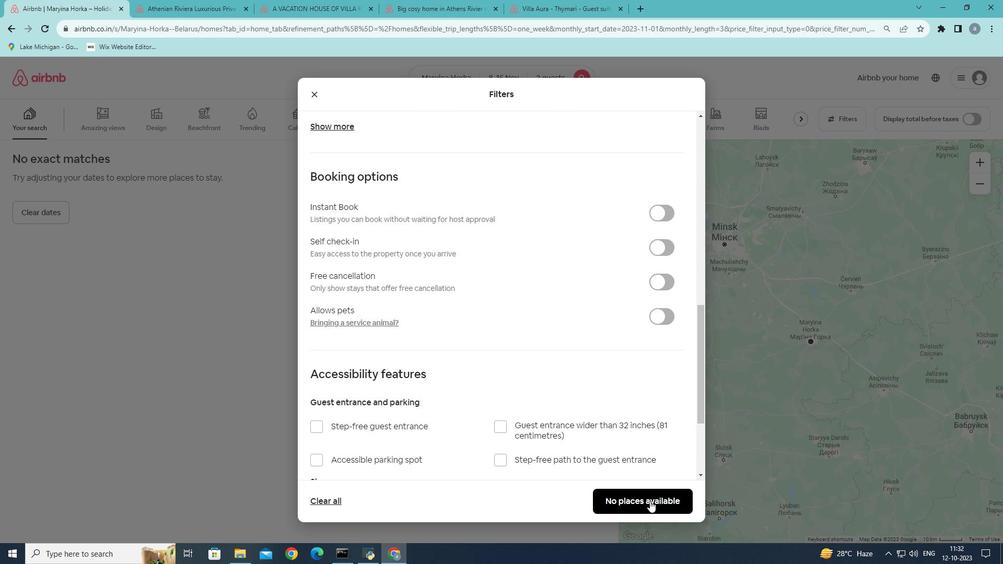 
Action: Mouse moved to (649, 499)
Screenshot: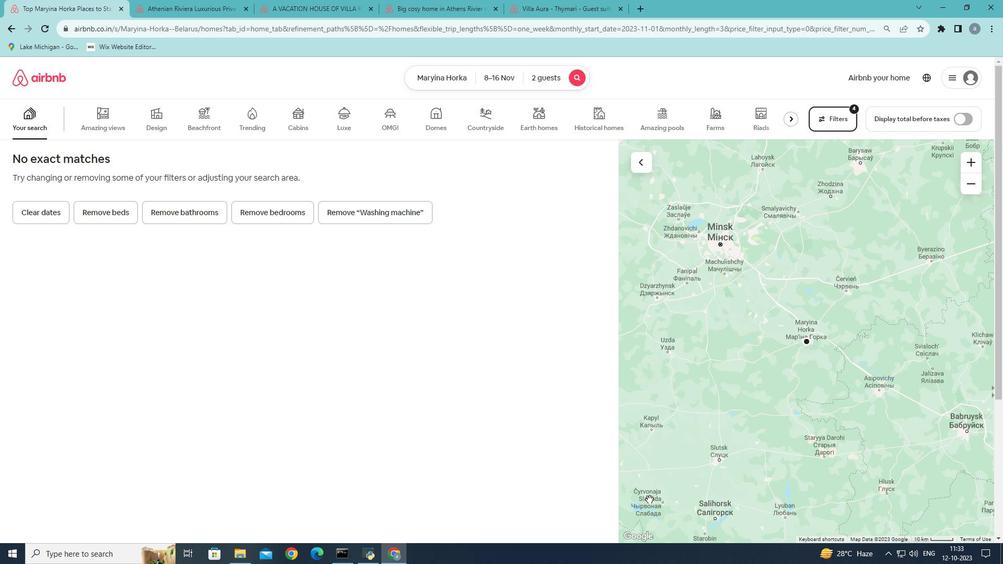 
